 Task: Create a sub task Release to Production / Go Live for the task  Integrate website with a new web content management system (CMS) in the project BackTech , assign it to team member softage.5@softage.net and update the status of the sub task to  At Risk , set the priority of the sub task to Medium
Action: Mouse moved to (380, 442)
Screenshot: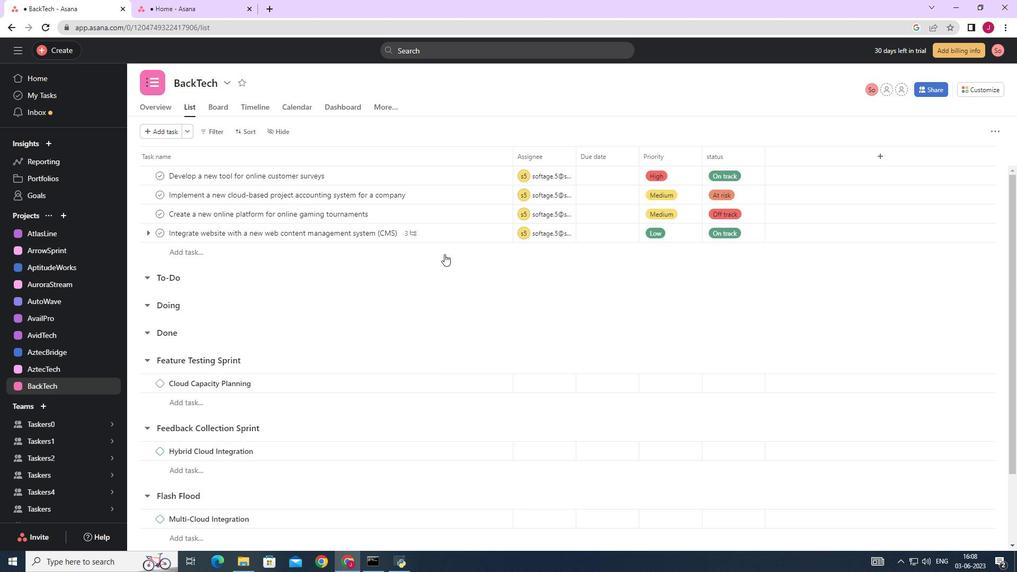 
Action: Mouse scrolled (380, 441) with delta (0, 0)
Screenshot: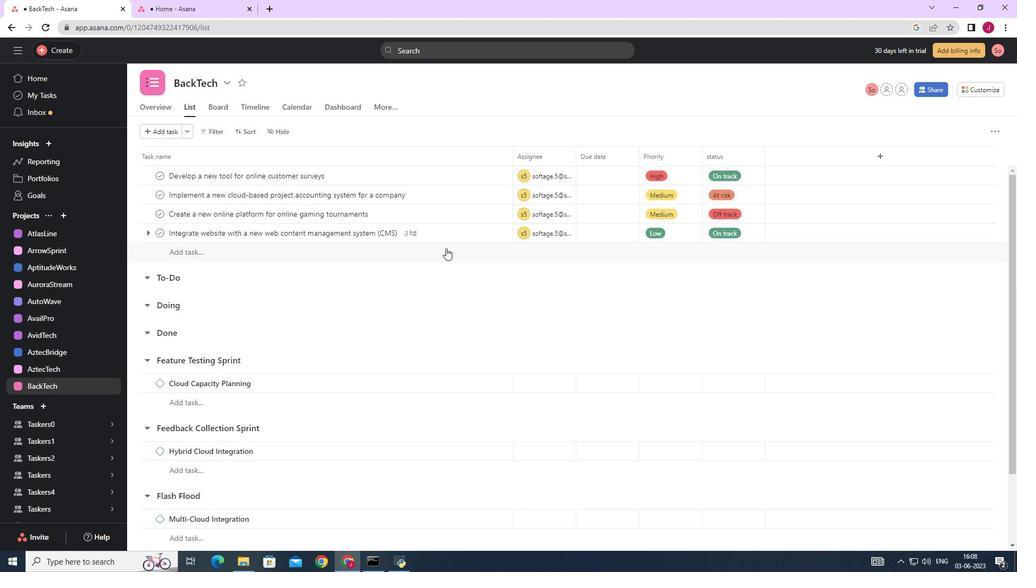 
Action: Mouse scrolled (380, 441) with delta (0, 0)
Screenshot: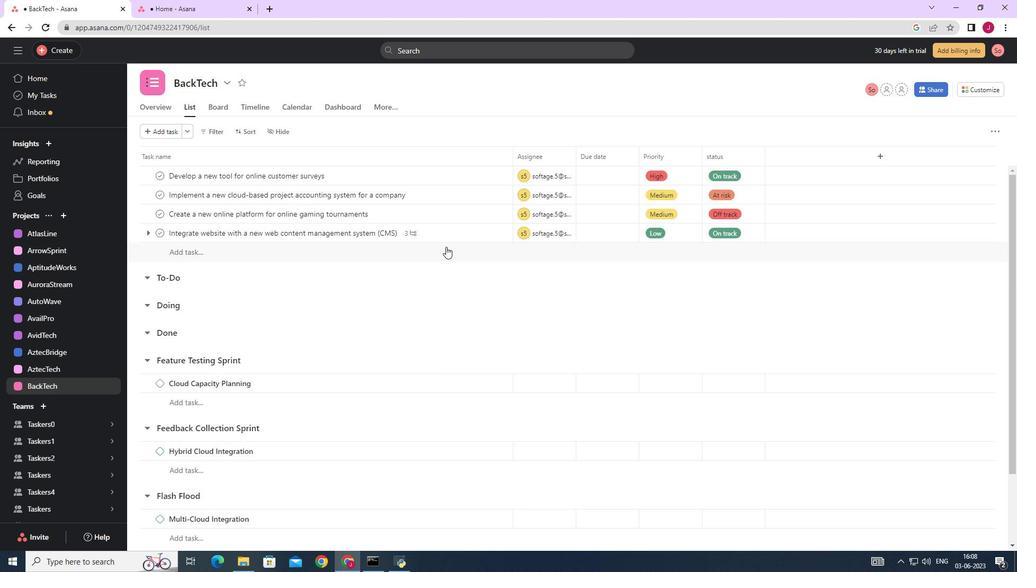 
Action: Mouse scrolled (380, 441) with delta (0, 0)
Screenshot: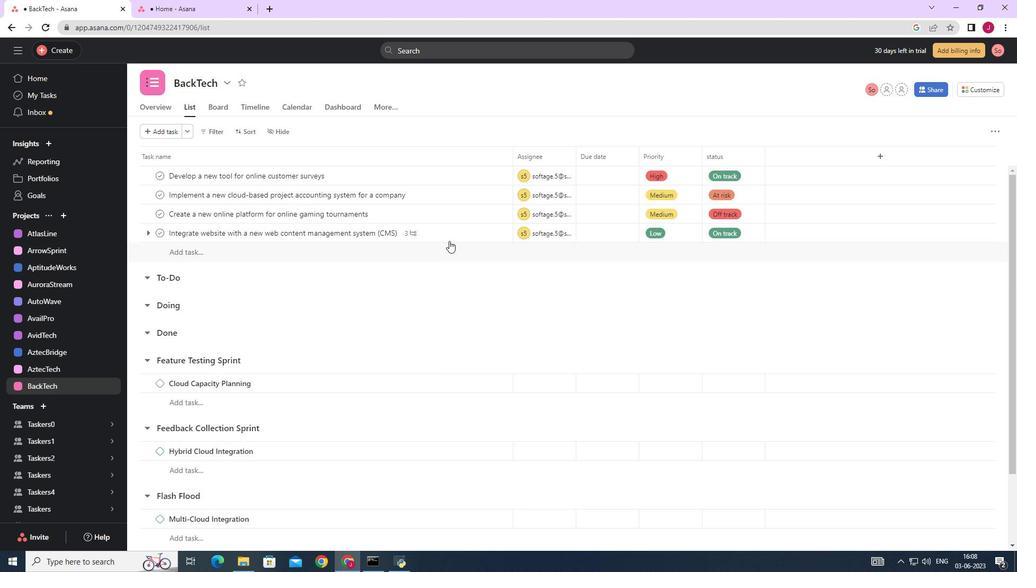 
Action: Mouse moved to (377, 438)
Screenshot: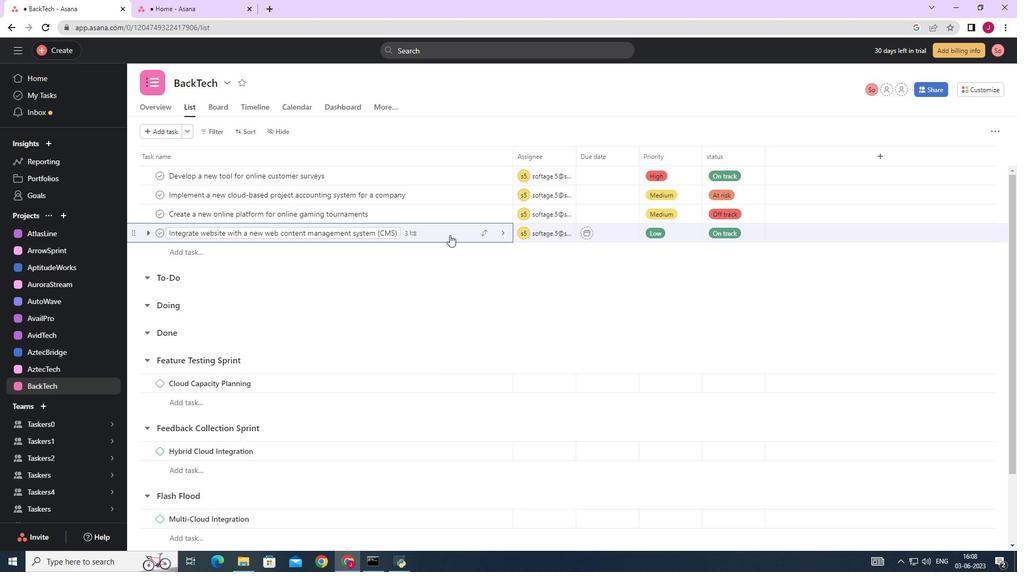 
Action: Mouse scrolled (377, 438) with delta (0, 0)
Screenshot: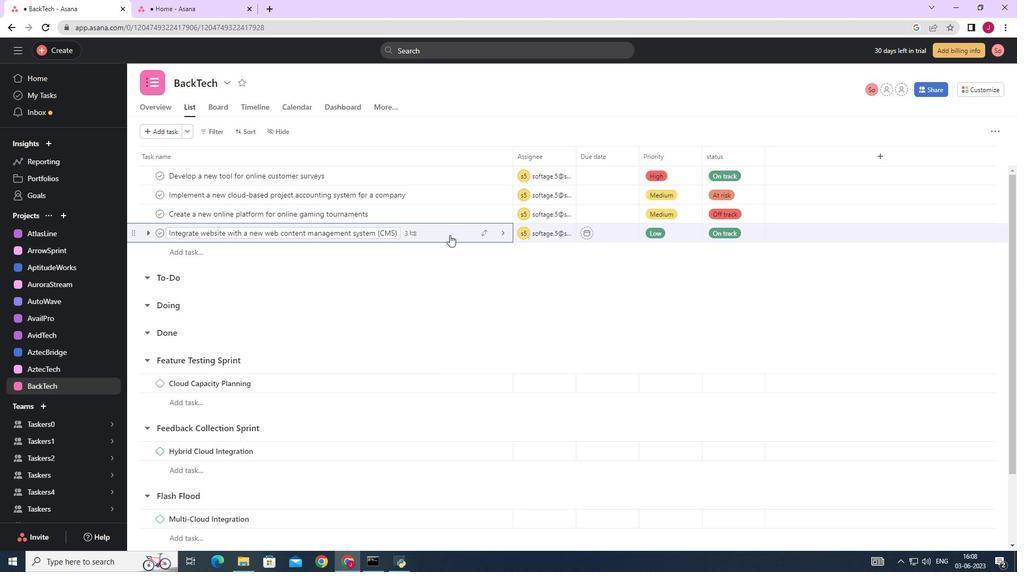 
Action: Mouse scrolled (377, 438) with delta (0, 0)
Screenshot: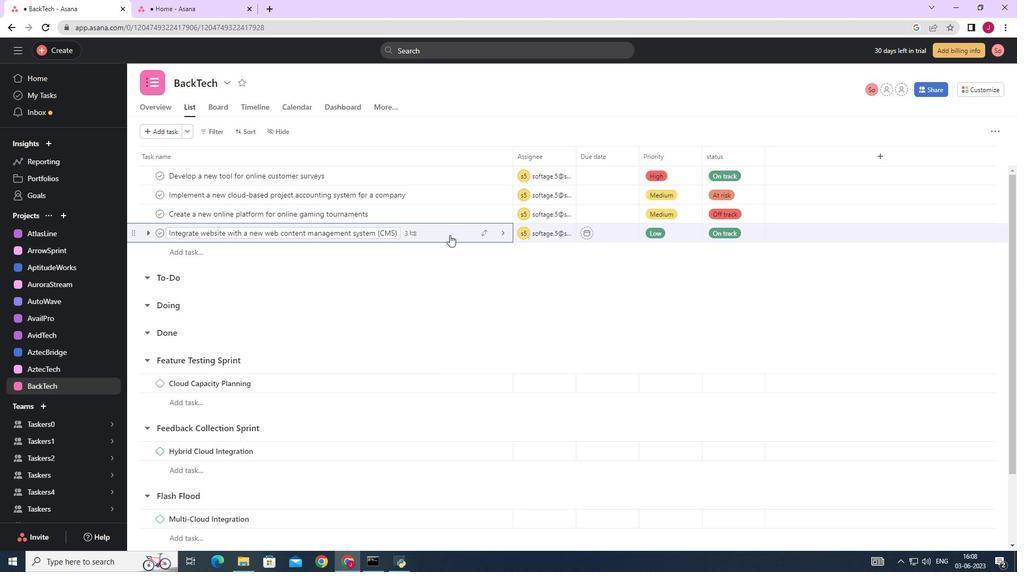 
Action: Mouse scrolled (377, 438) with delta (0, 0)
Screenshot: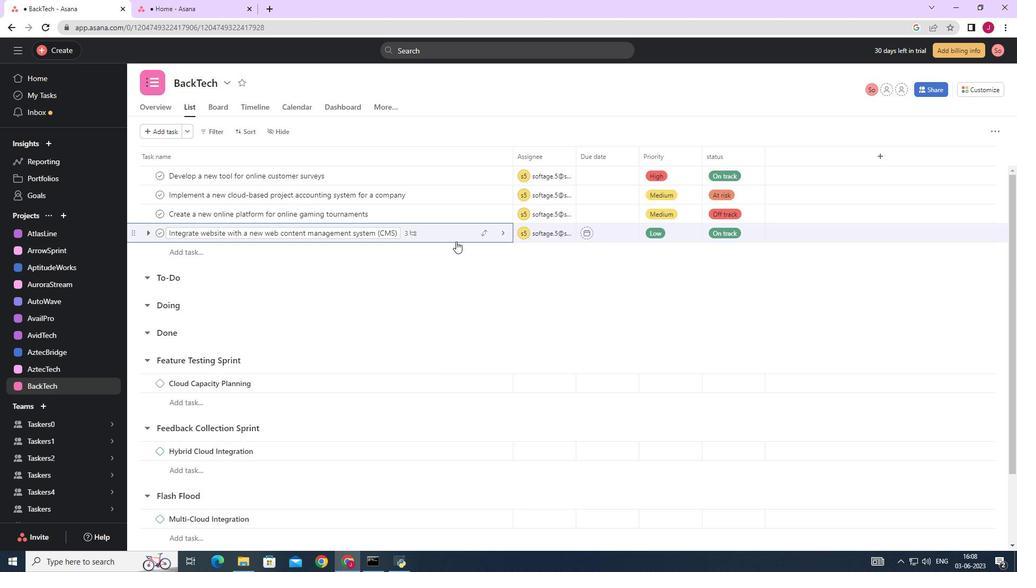 
Action: Mouse moved to (448, 359)
Screenshot: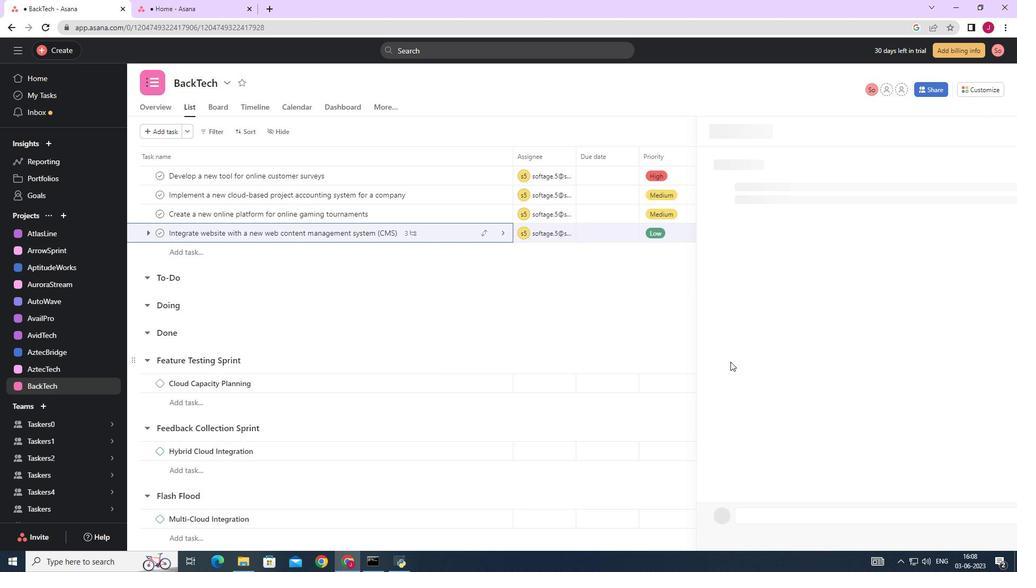 
Action: Mouse scrolled (448, 360) with delta (0, 0)
Screenshot: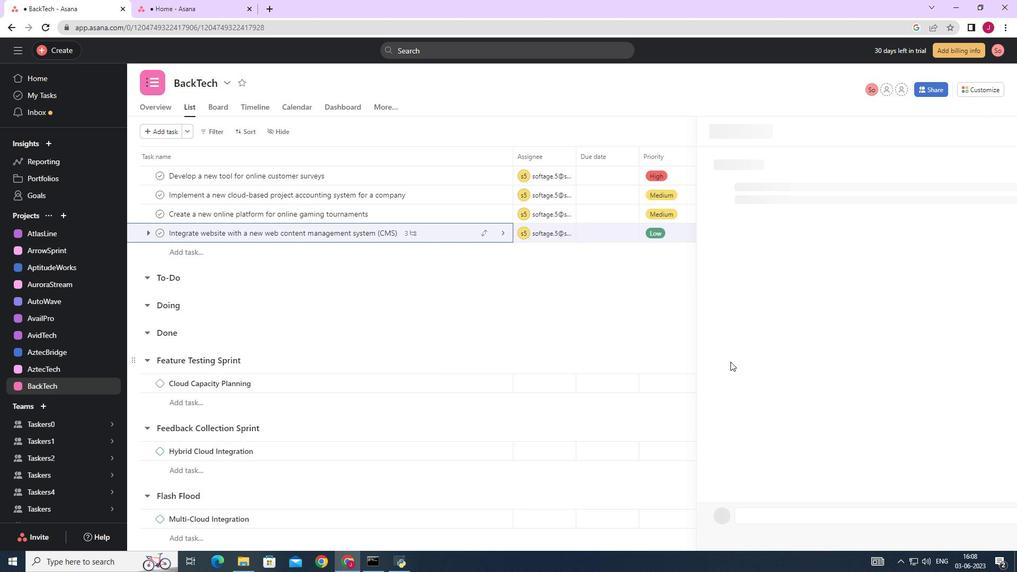 
Action: Mouse scrolled (448, 360) with delta (0, 0)
Screenshot: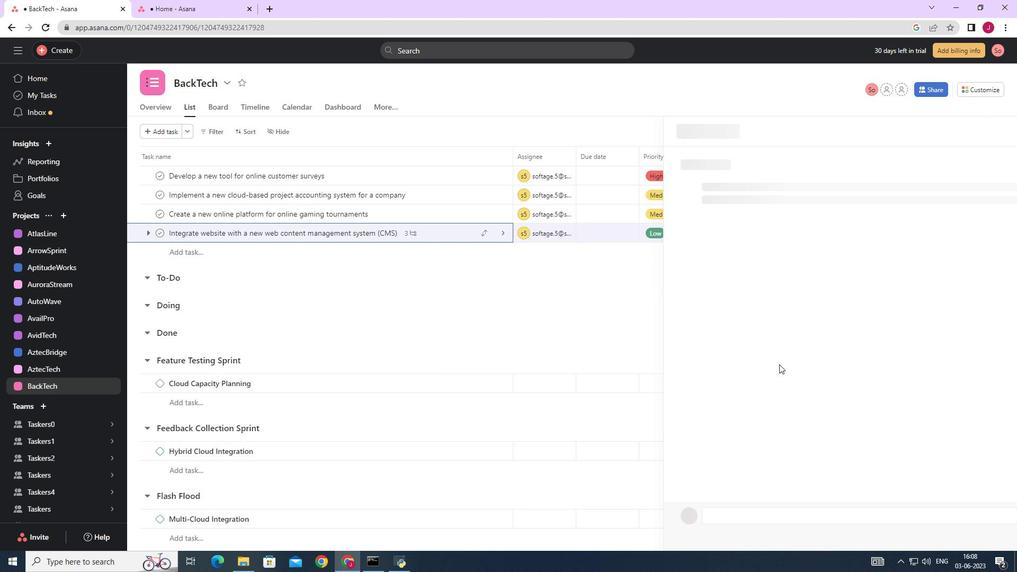 
Action: Mouse scrolled (448, 360) with delta (0, 0)
Screenshot: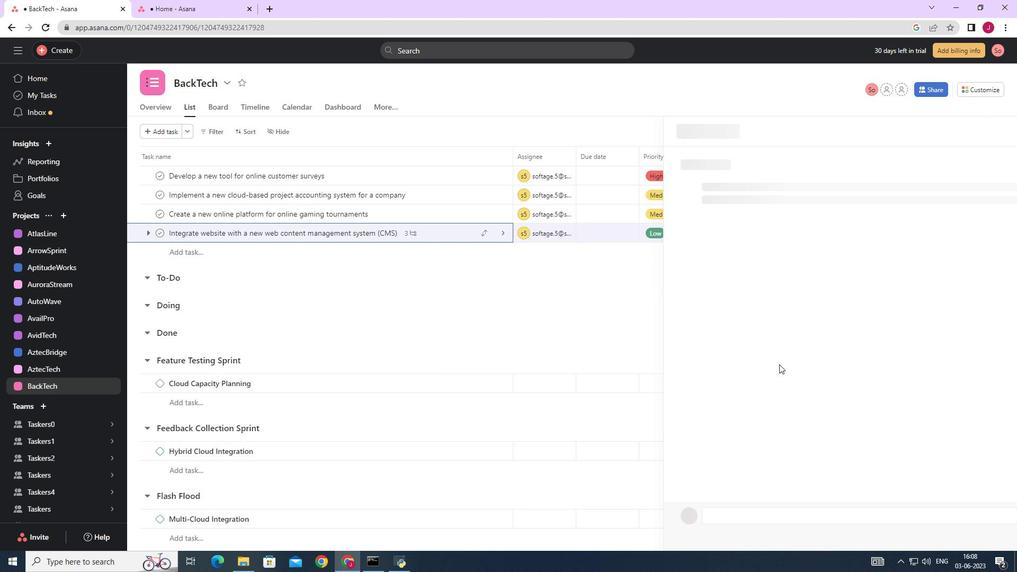 
Action: Mouse scrolled (448, 360) with delta (0, 0)
Screenshot: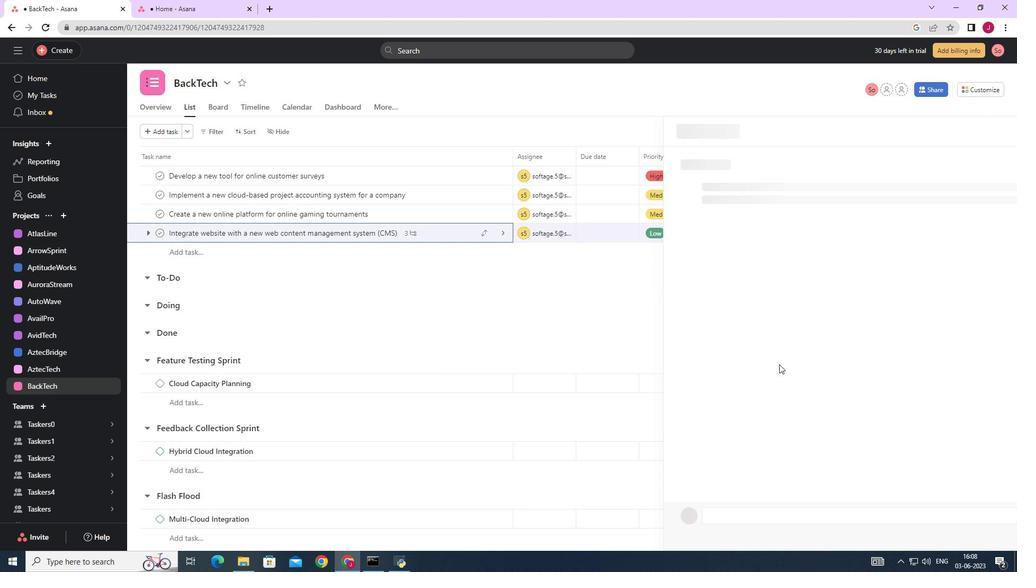 
Action: Mouse moved to (453, 233)
Screenshot: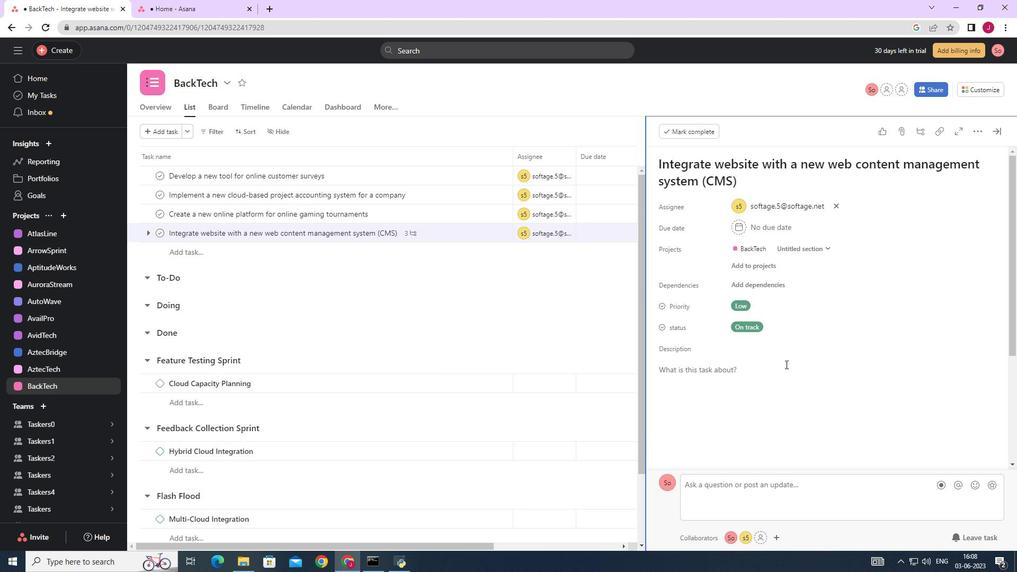 
Action: Mouse pressed left at (453, 233)
Screenshot: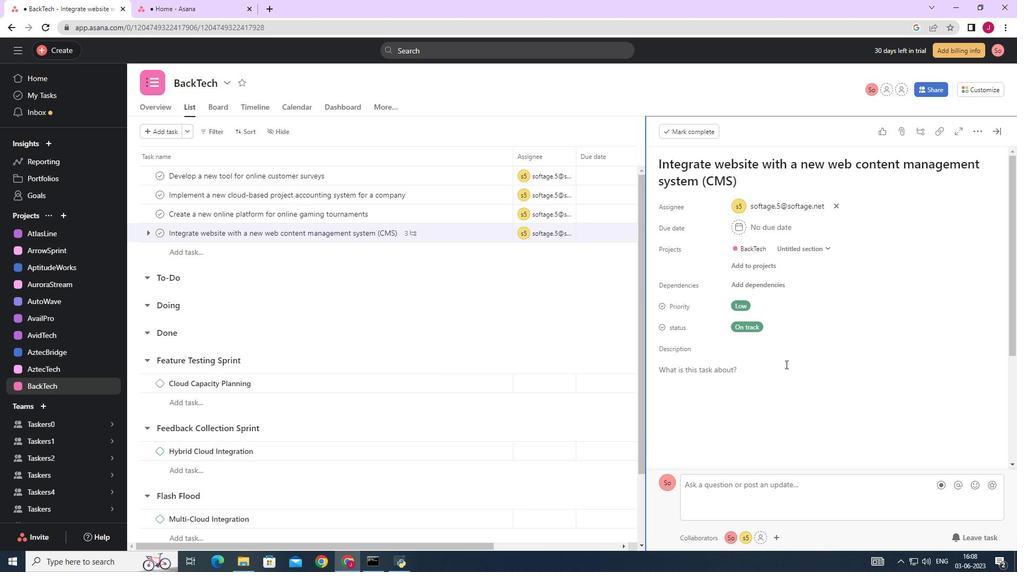 
Action: Mouse moved to (763, 334)
Screenshot: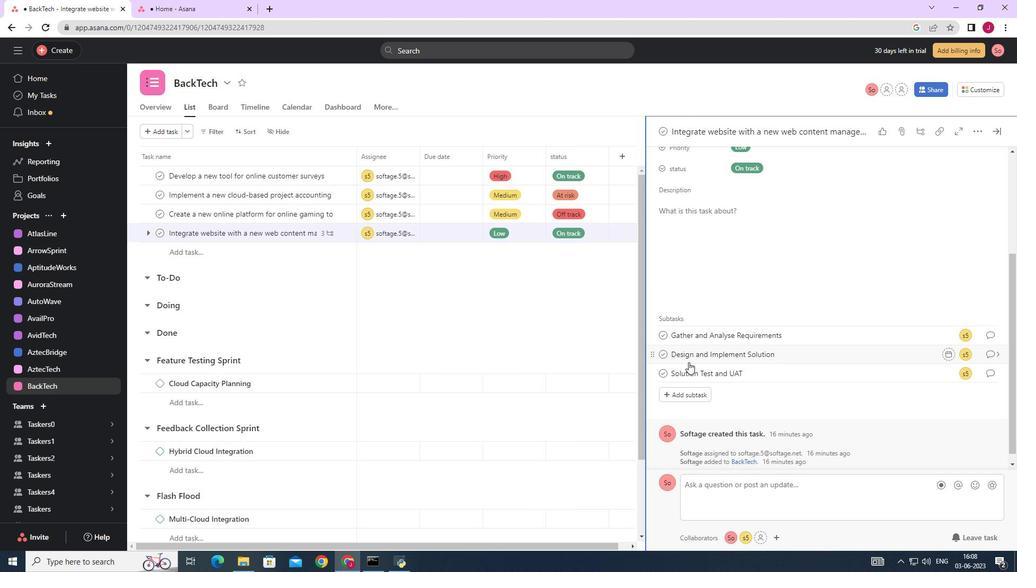 
Action: Mouse scrolled (763, 334) with delta (0, 0)
Screenshot: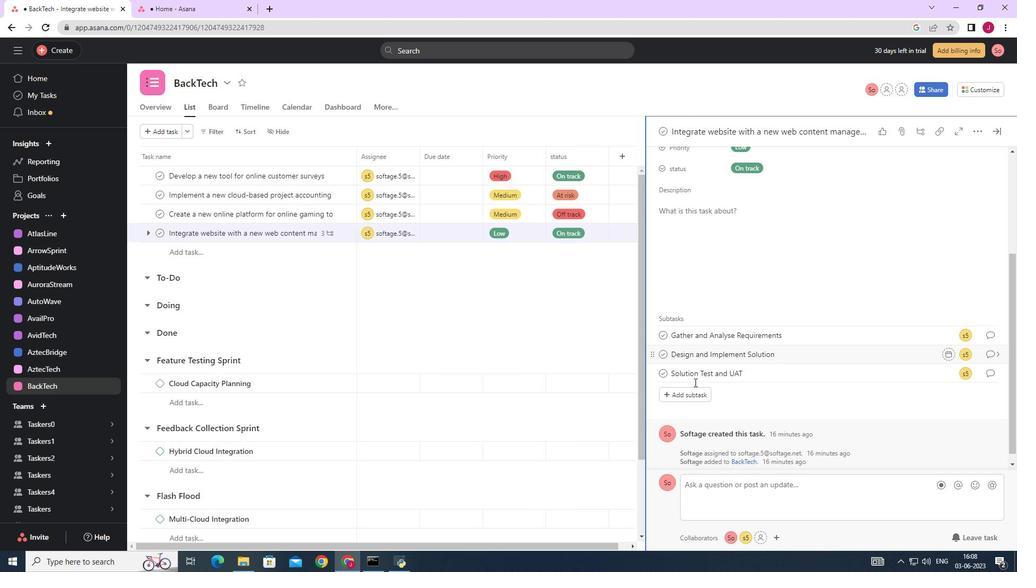 
Action: Mouse scrolled (763, 334) with delta (0, 0)
Screenshot: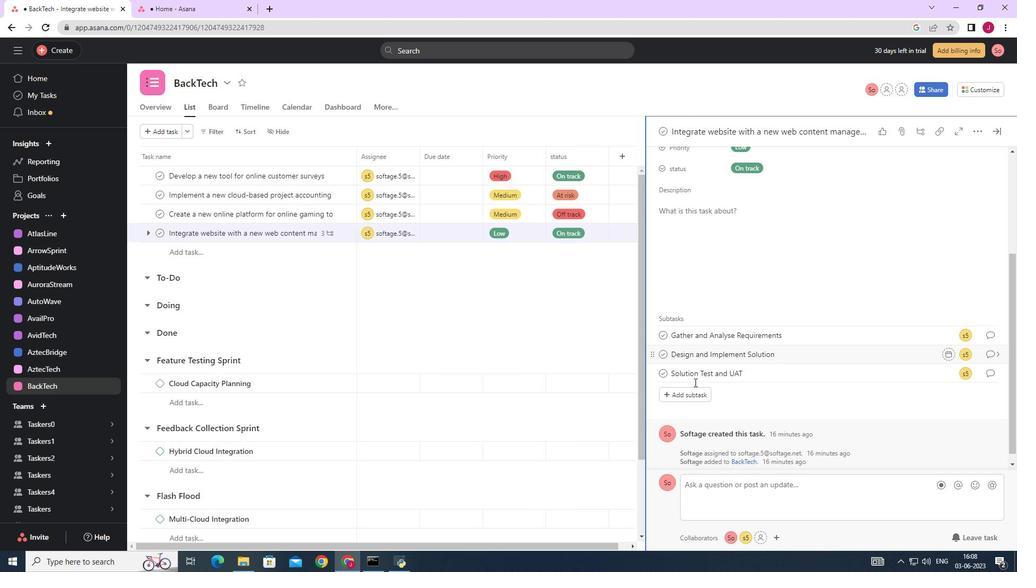 
Action: Mouse scrolled (763, 334) with delta (0, 0)
Screenshot: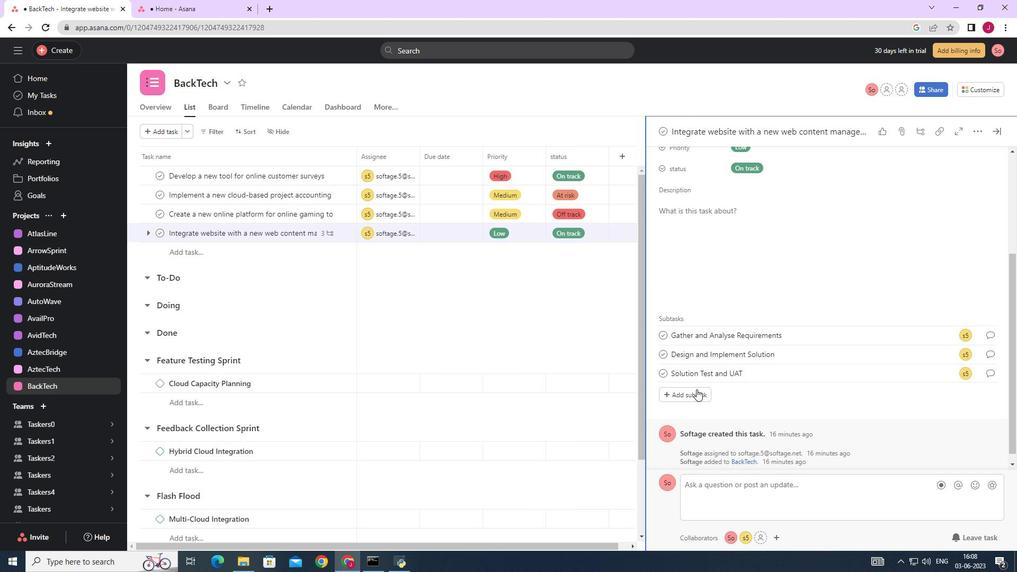
Action: Mouse moved to (692, 385)
Screenshot: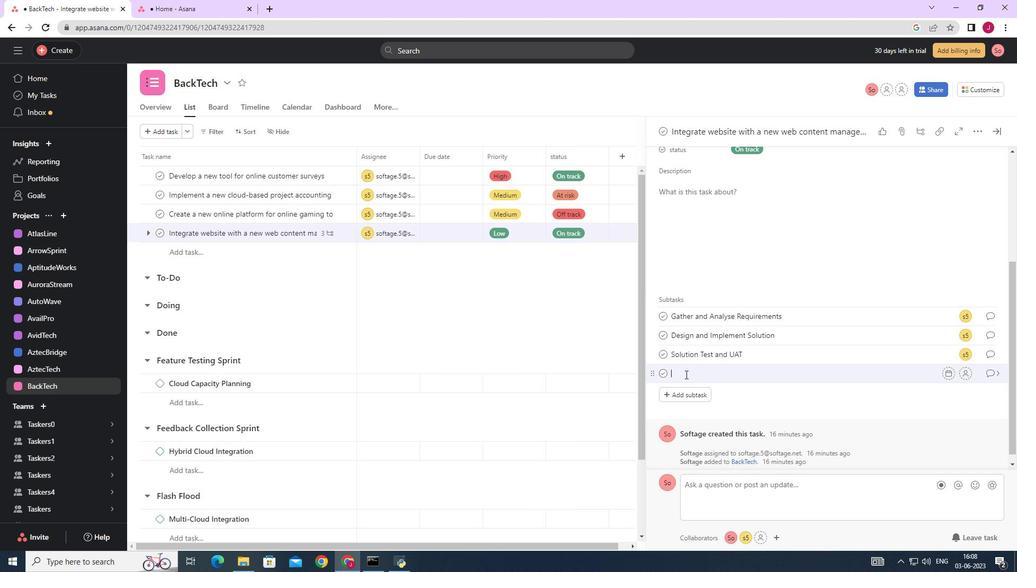 
Action: Mouse pressed left at (692, 385)
Screenshot: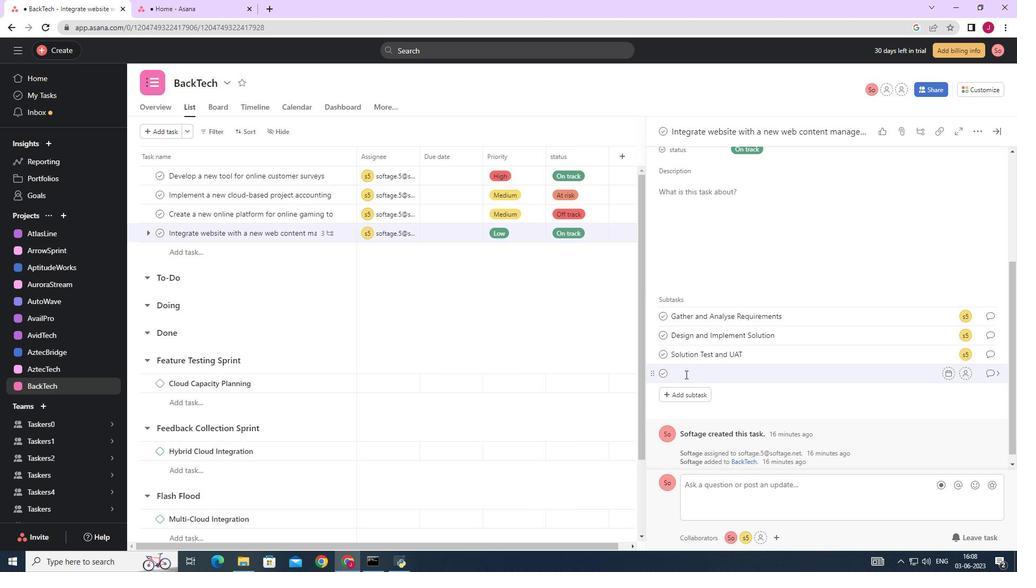 
Action: Mouse moved to (485, 382)
Screenshot: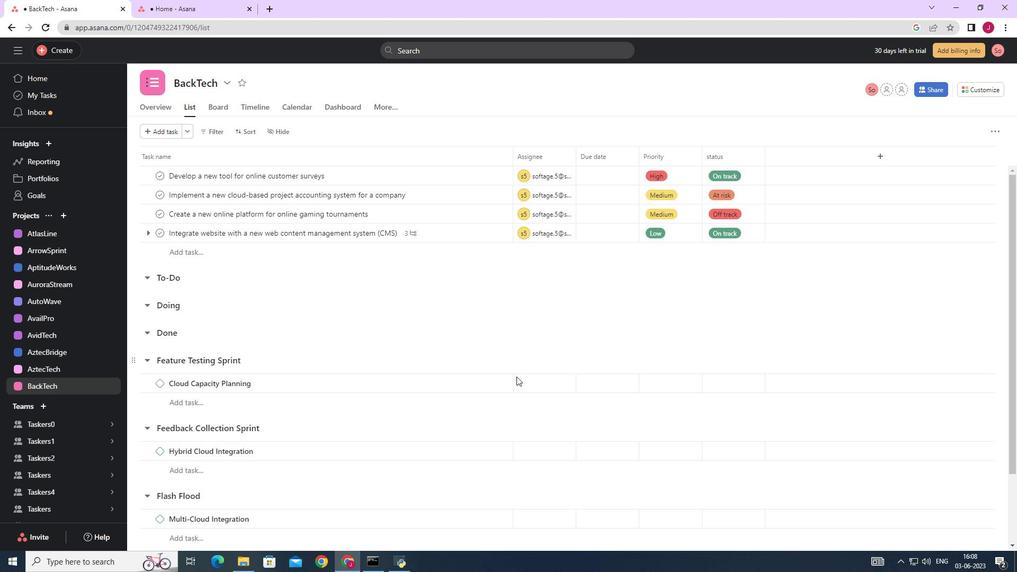 
Action: Mouse scrolled (485, 382) with delta (0, 0)
Screenshot: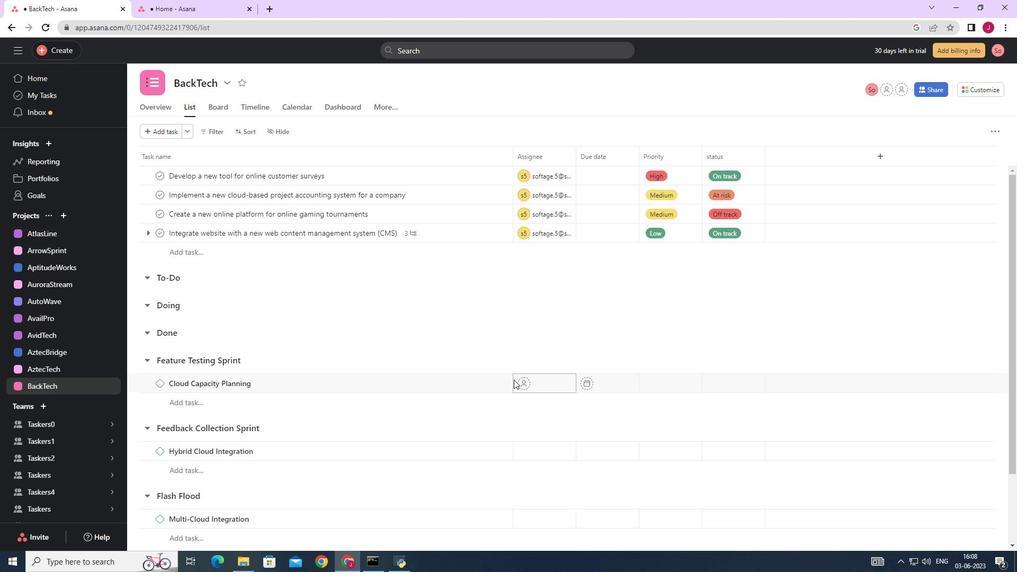 
Action: Mouse moved to (481, 382)
Screenshot: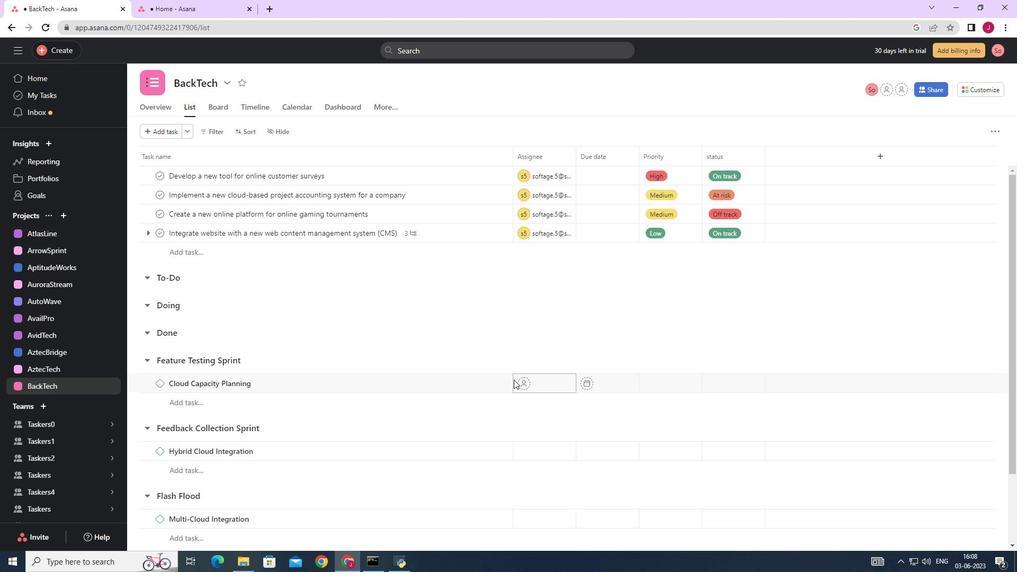 
Action: Mouse scrolled (481, 382) with delta (0, 0)
Screenshot: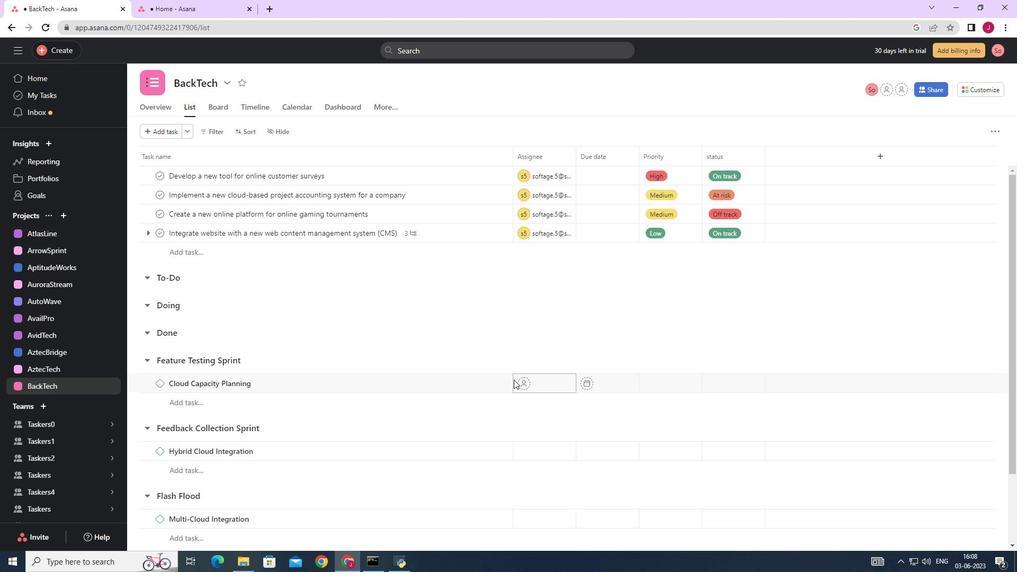 
Action: Mouse moved to (449, 235)
Screenshot: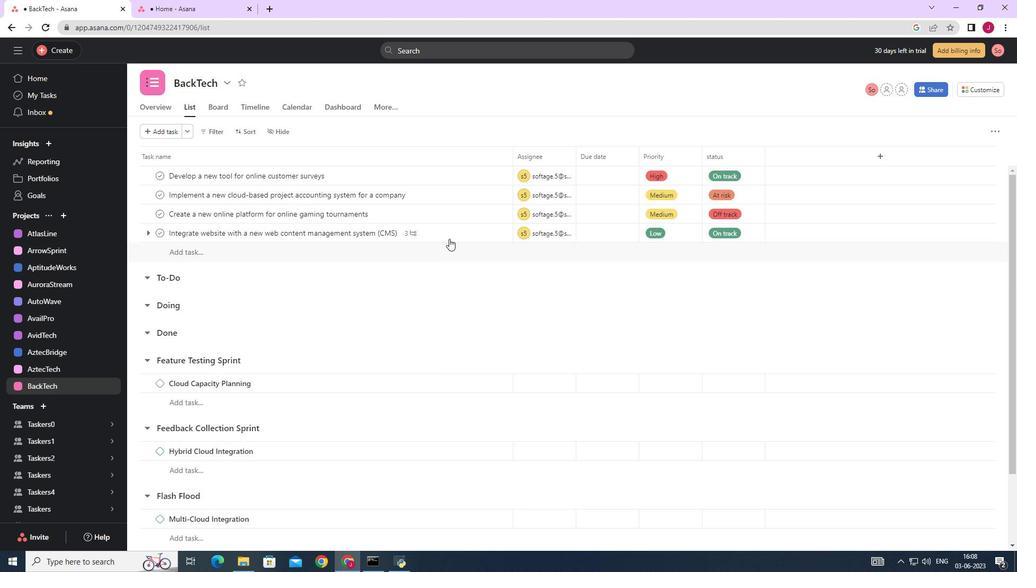 
Action: Mouse pressed left at (449, 235)
Screenshot: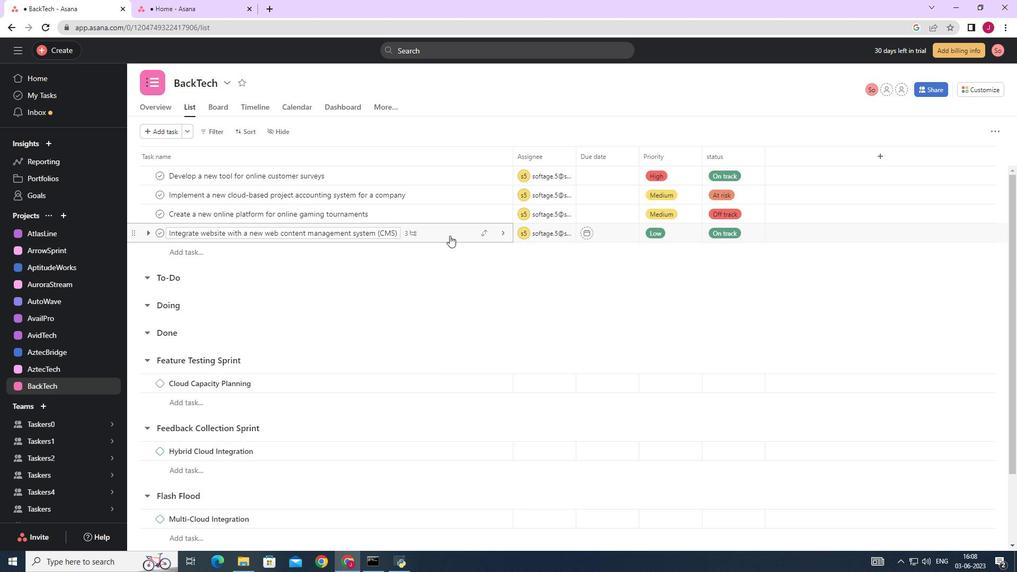 
Action: Mouse moved to (785, 364)
Screenshot: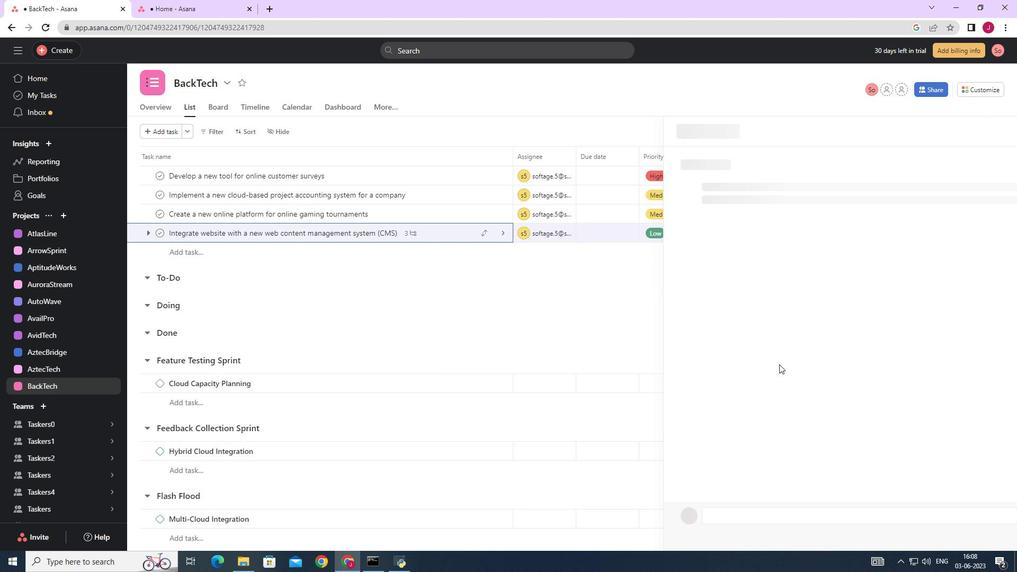 
Action: Mouse scrolled (785, 363) with delta (0, 0)
Screenshot: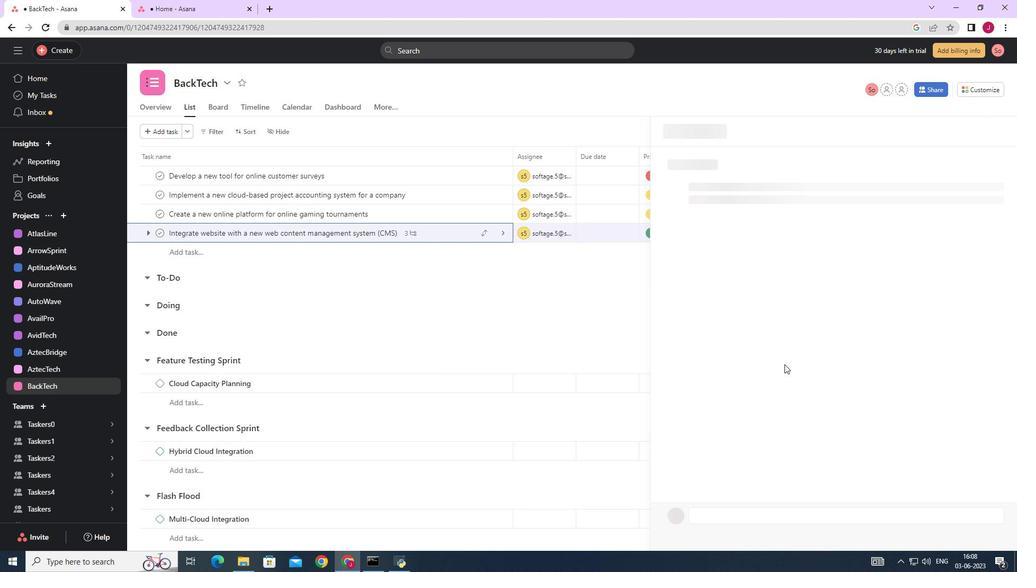 
Action: Mouse scrolled (785, 363) with delta (0, 0)
Screenshot: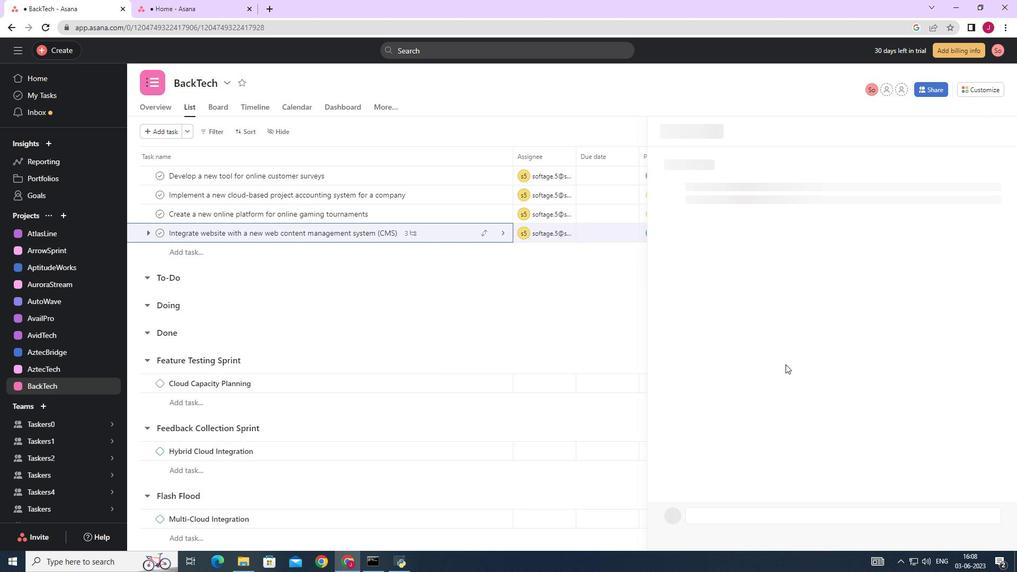 
Action: Mouse scrolled (785, 363) with delta (0, 0)
Screenshot: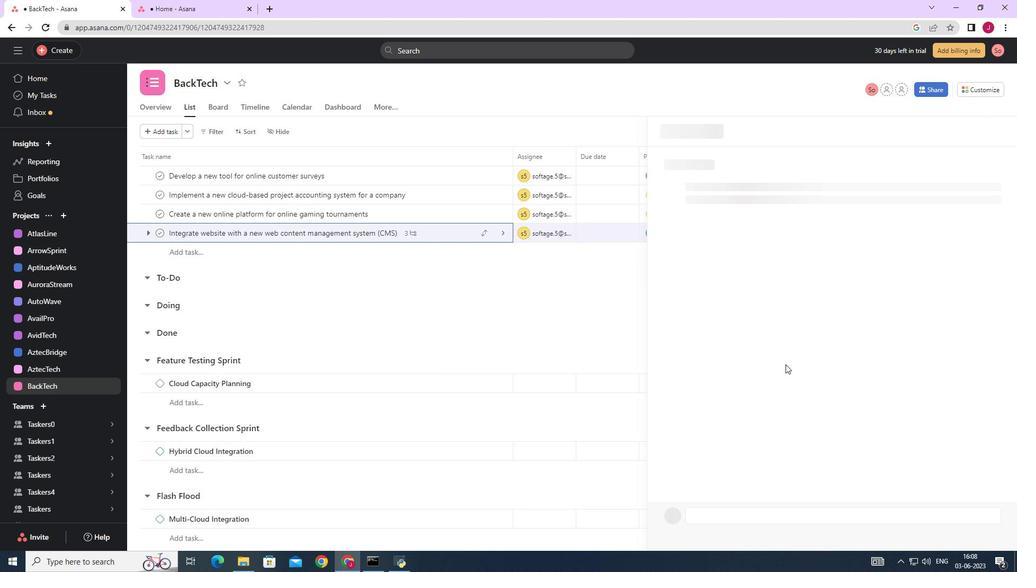 
Action: Mouse scrolled (785, 363) with delta (0, 0)
Screenshot: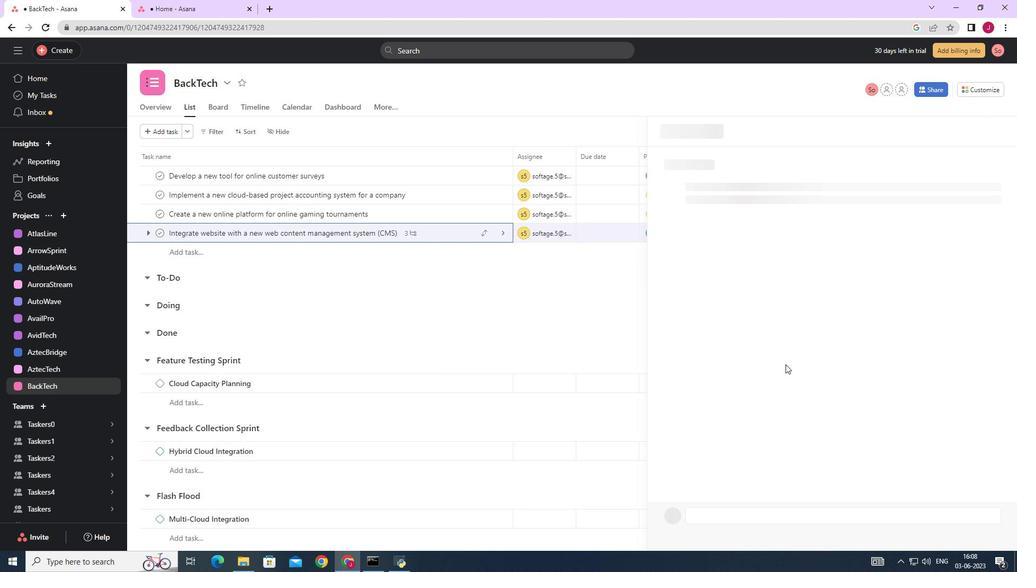 
Action: Mouse scrolled (785, 363) with delta (0, 0)
Screenshot: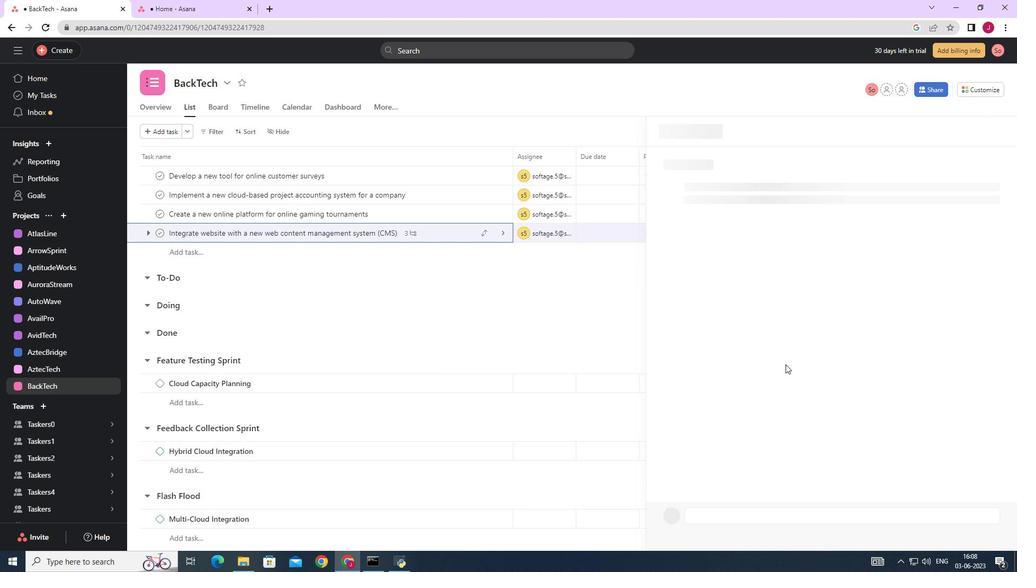 
Action: Mouse moved to (703, 378)
Screenshot: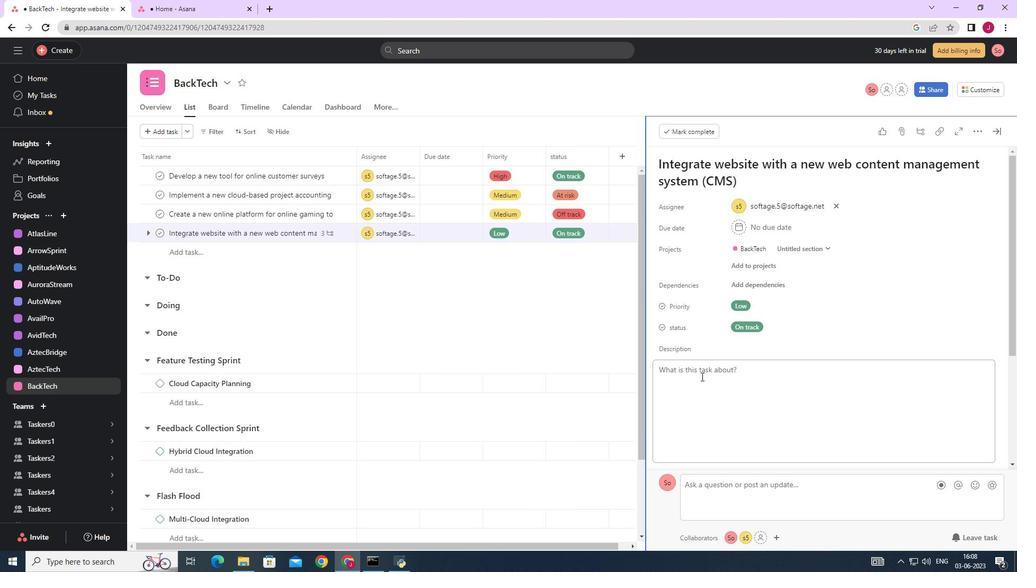 
Action: Mouse scrolled (703, 377) with delta (0, 0)
Screenshot: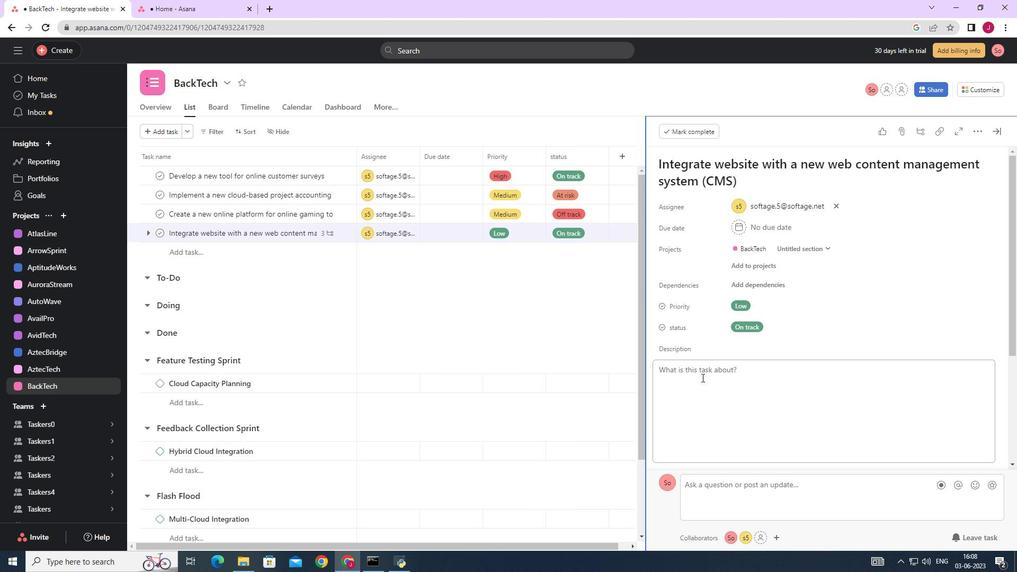 
Action: Mouse moved to (704, 379)
Screenshot: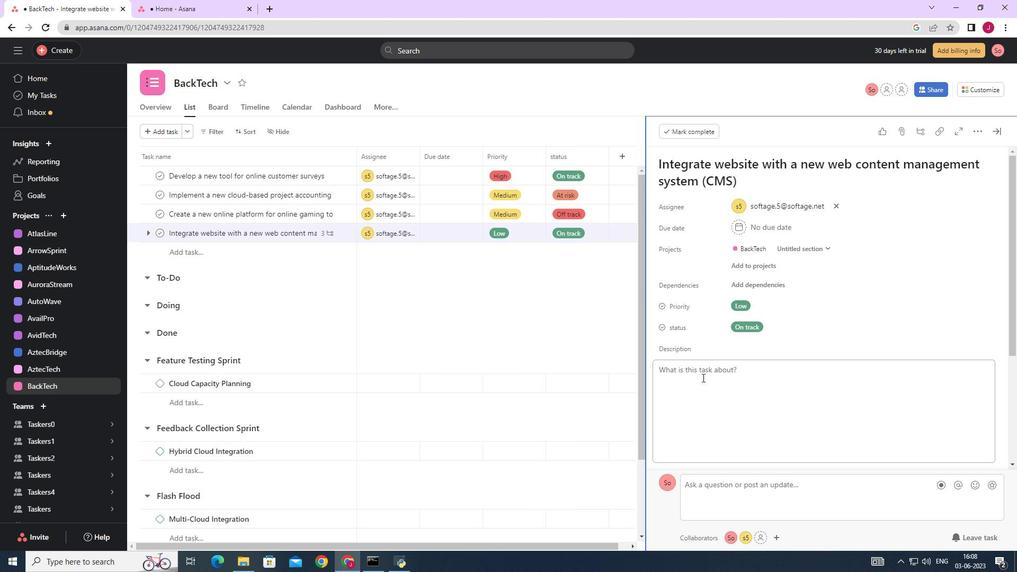 
Action: Mouse scrolled (704, 378) with delta (0, 0)
Screenshot: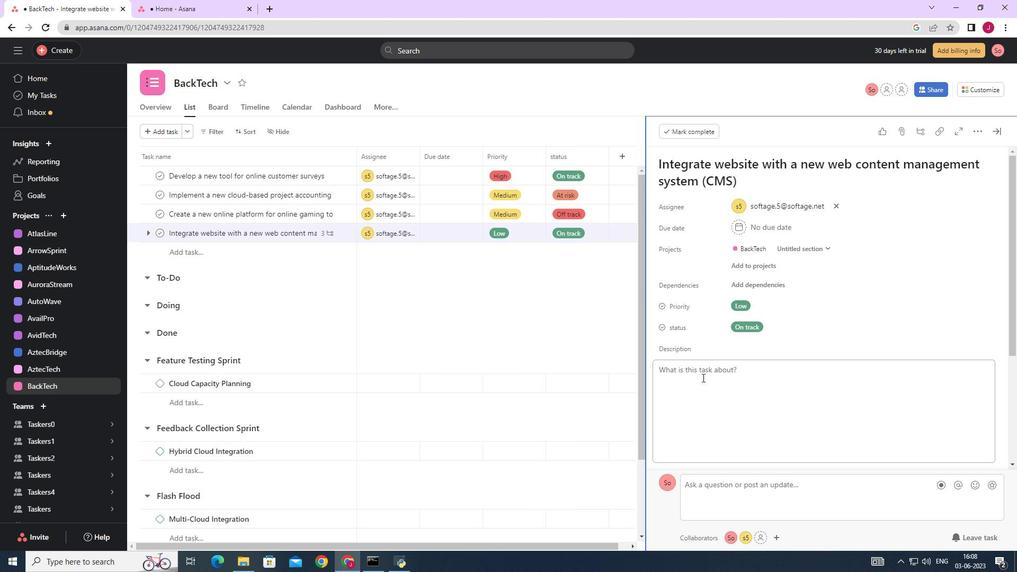 
Action: Mouse scrolled (704, 378) with delta (0, 0)
Screenshot: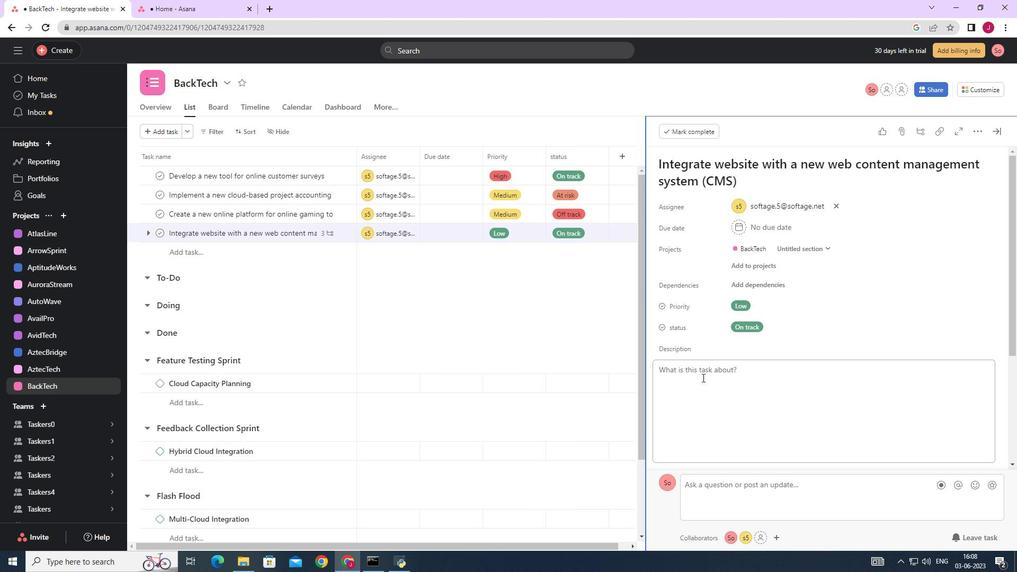 
Action: Mouse moved to (693, 393)
Screenshot: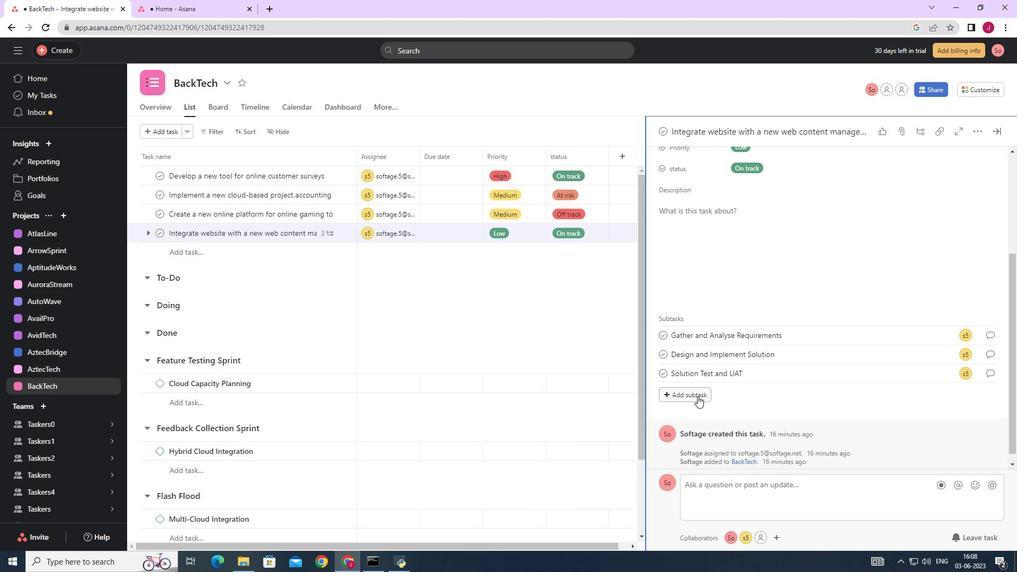 
Action: Mouse pressed left at (693, 393)
Screenshot: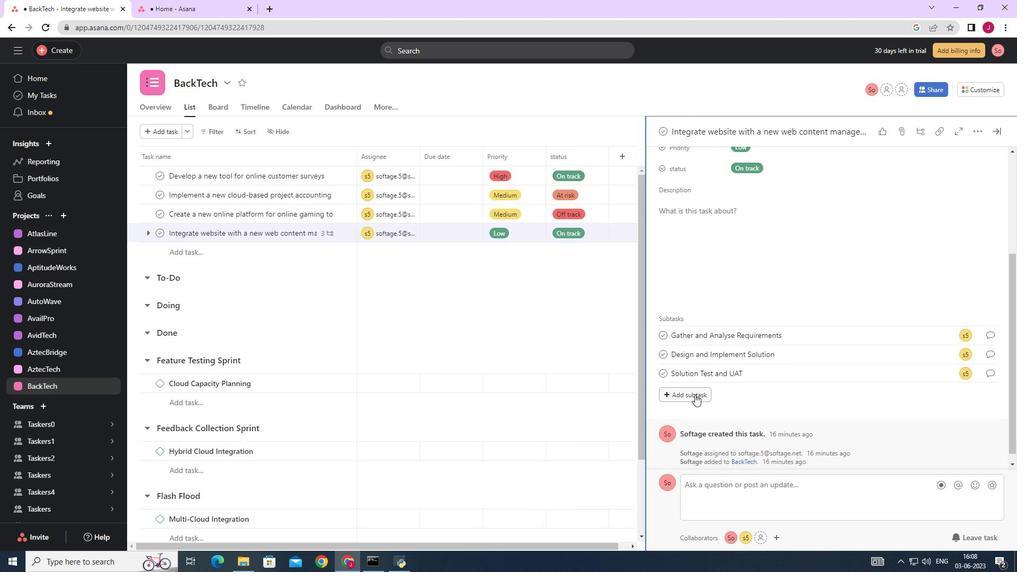 
Action: Mouse moved to (685, 374)
Screenshot: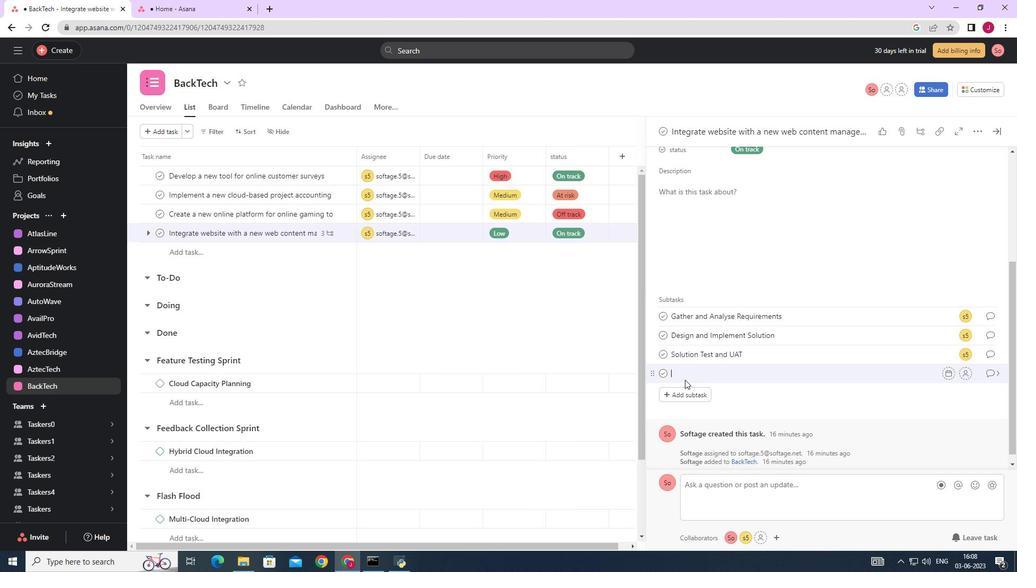 
Action: Mouse pressed left at (685, 374)
Screenshot: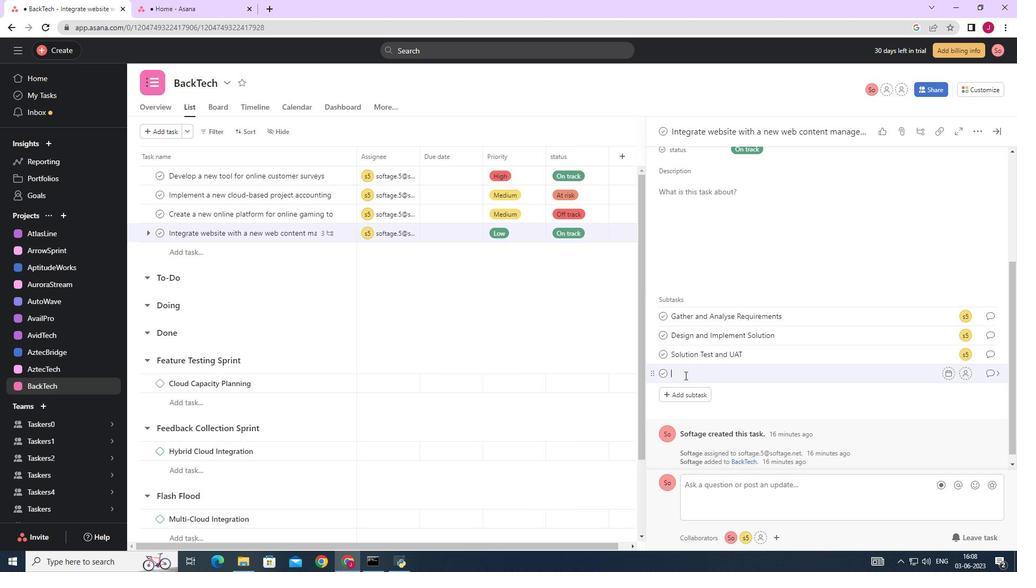
Action: Mouse moved to (685, 374)
Screenshot: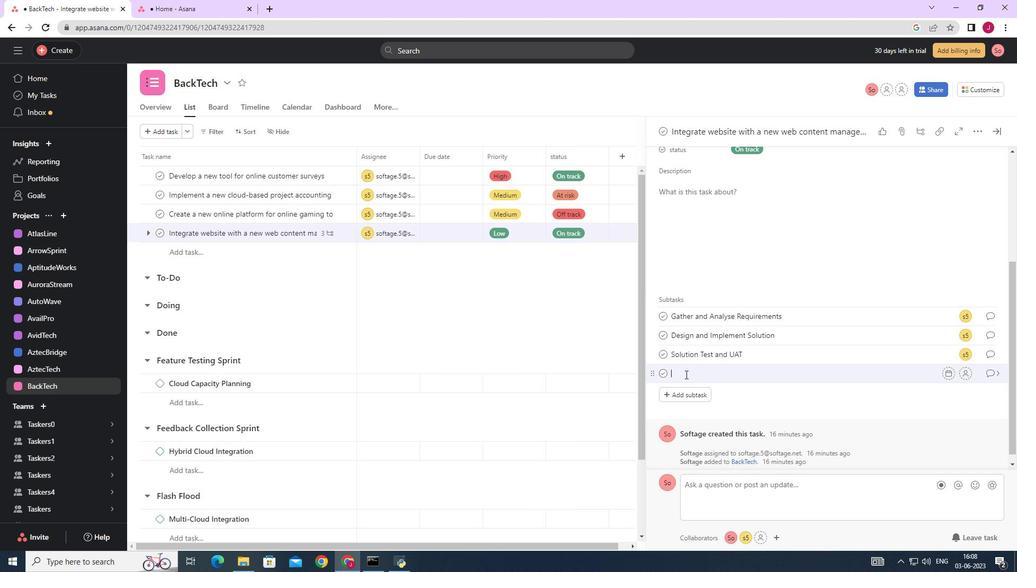 
Action: Key pressed <Key.caps_lock>R<Key.caps_lock>e<Key.backspace><Key.backspace>r<Key.caps_lock>ELEASE<Key.space>TO<Key.space>PRODUCTION/<Key.space><Key.caps_lock>g<Key.caps_lock>O<Key.space><Key.caps_lock>l<Key.caps_lock>IVE
Screenshot: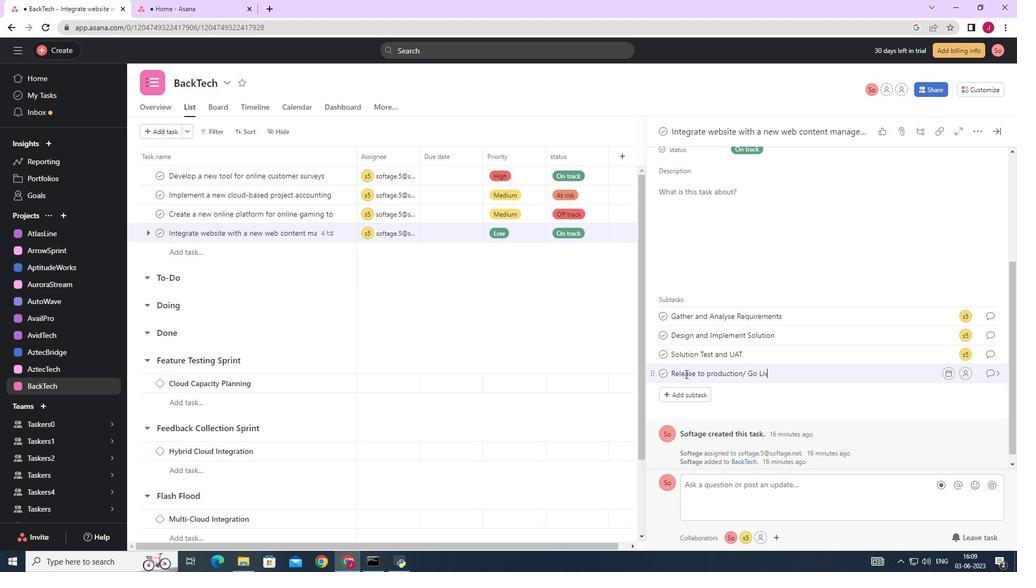 
Action: Mouse moved to (965, 369)
Screenshot: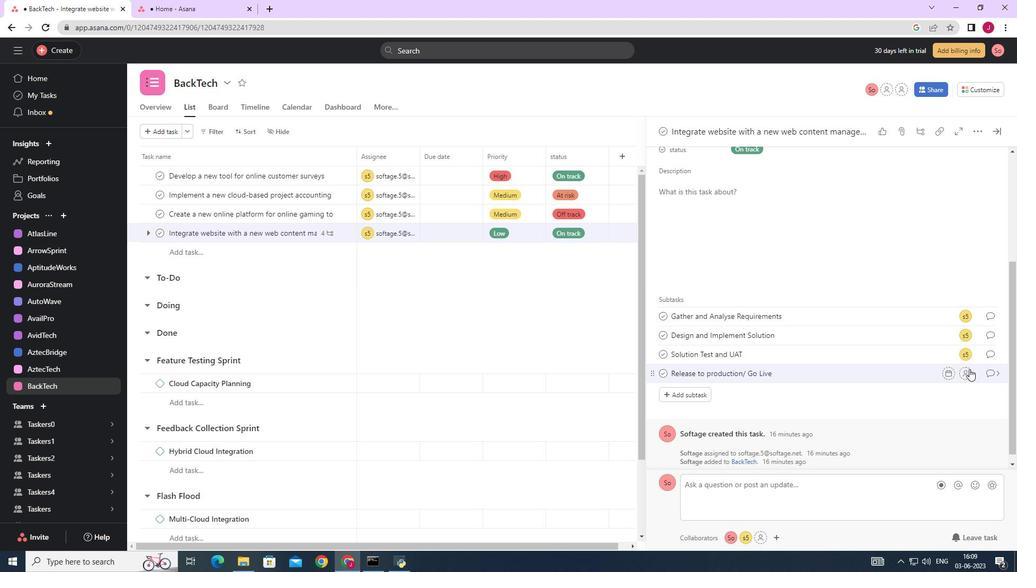 
Action: Mouse pressed left at (965, 369)
Screenshot: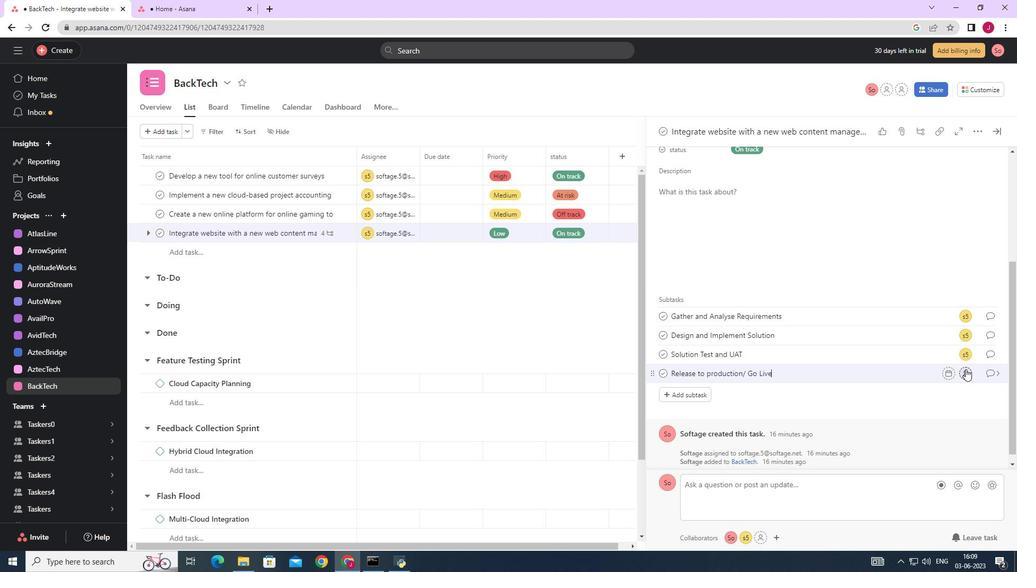 
Action: Mouse moved to (836, 411)
Screenshot: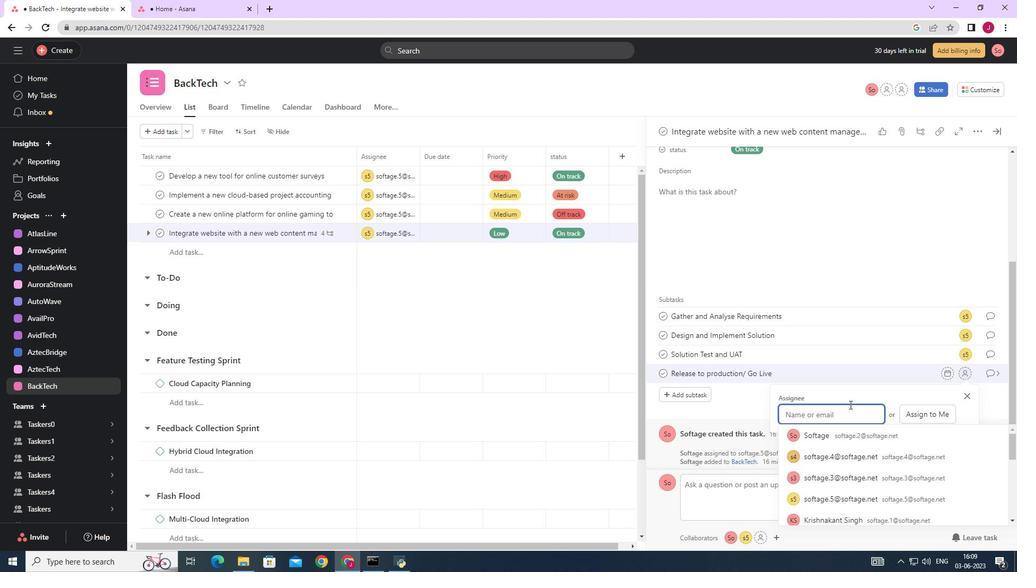 
Action: Key pressed SOFTAGE.5
Screenshot: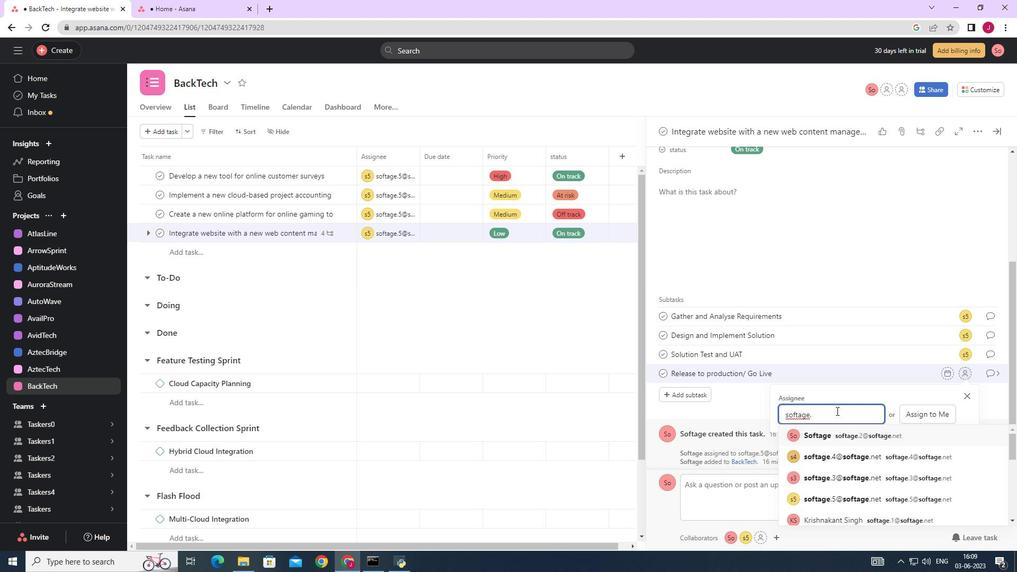 
Action: Mouse moved to (845, 437)
Screenshot: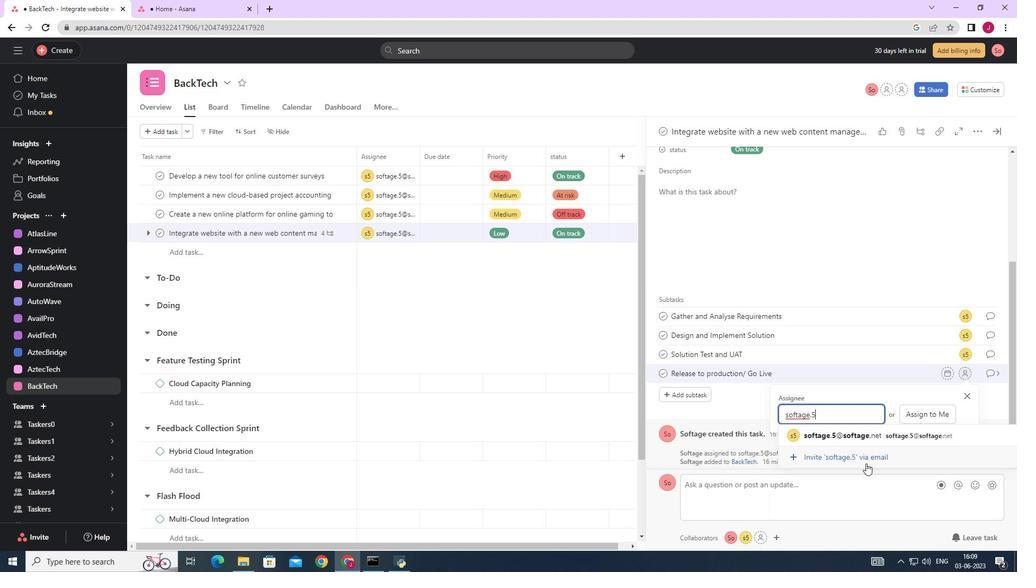 
Action: Mouse pressed left at (845, 437)
Screenshot: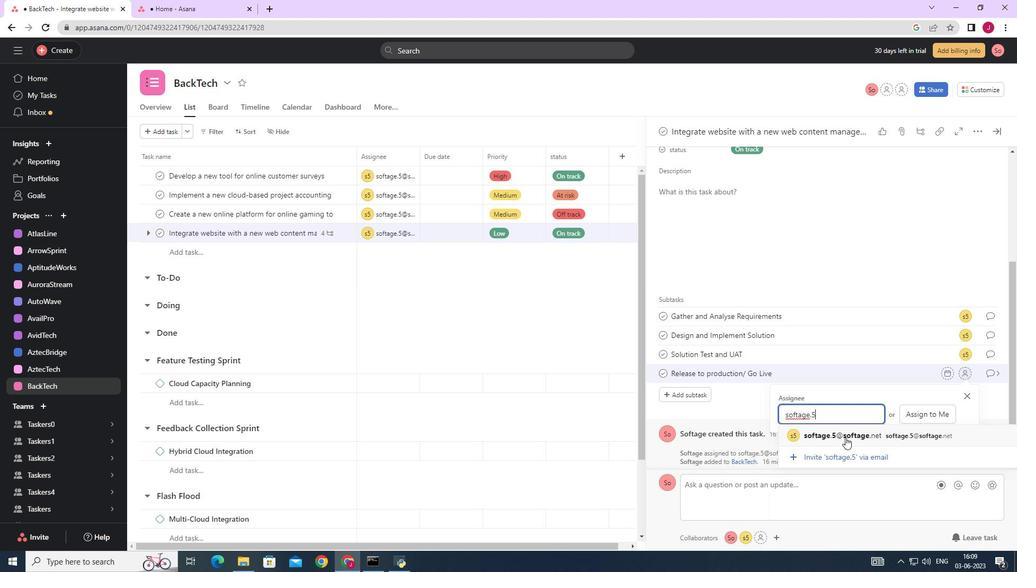 
Action: Mouse moved to (991, 375)
Screenshot: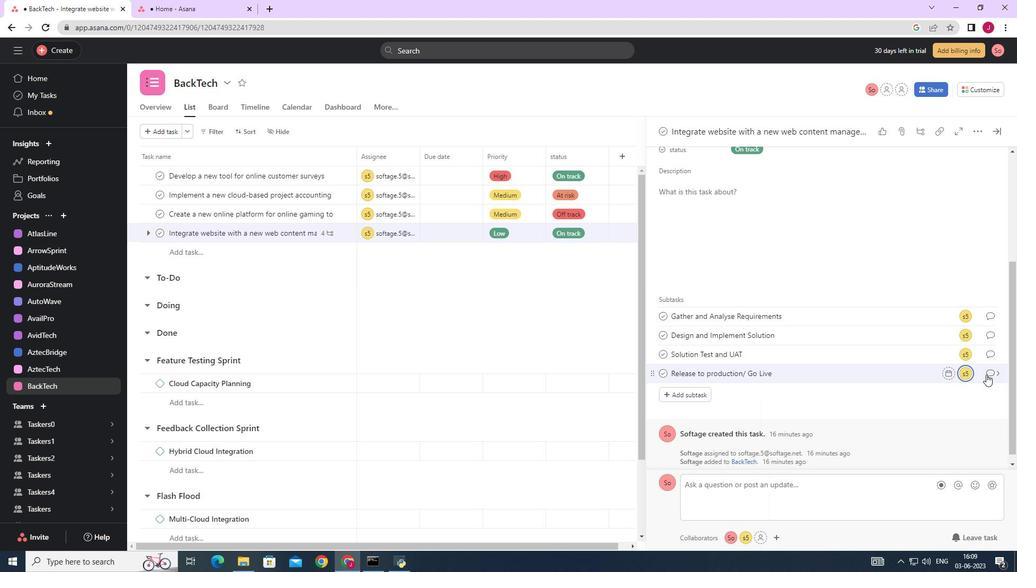 
Action: Mouse pressed left at (991, 375)
Screenshot: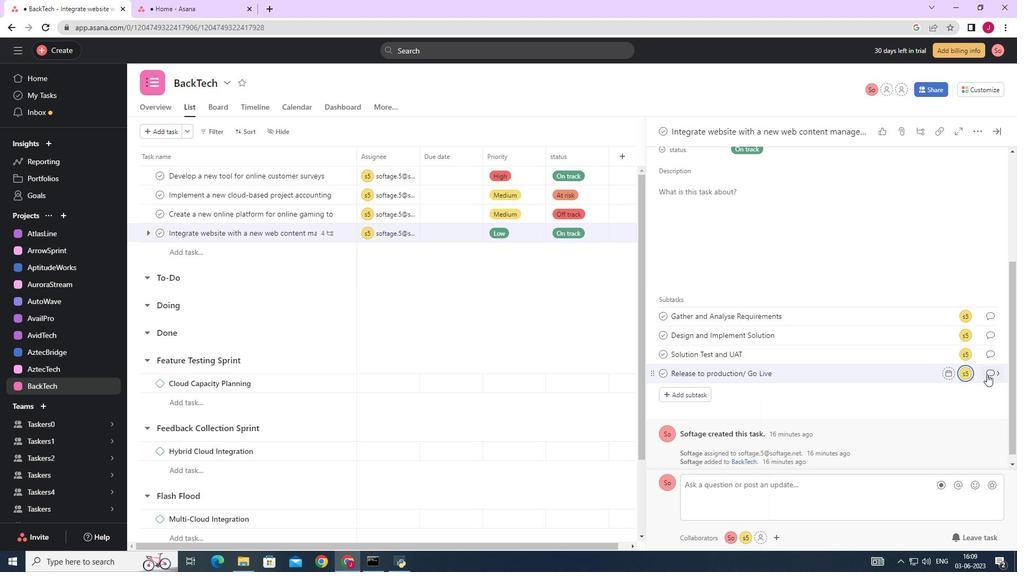 
Action: Mouse moved to (699, 367)
Screenshot: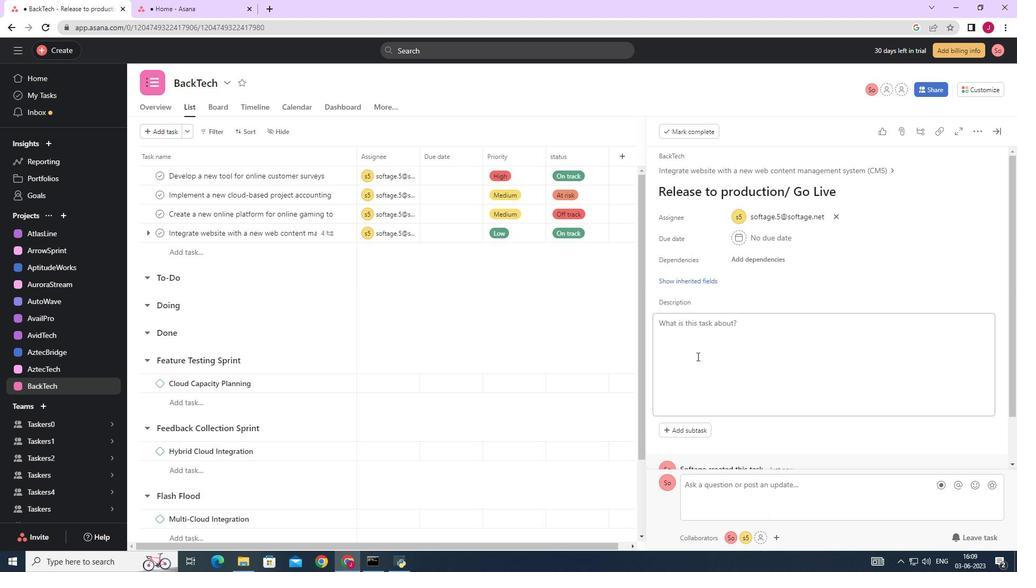 
Action: Mouse scrolled (699, 366) with delta (0, 0)
Screenshot: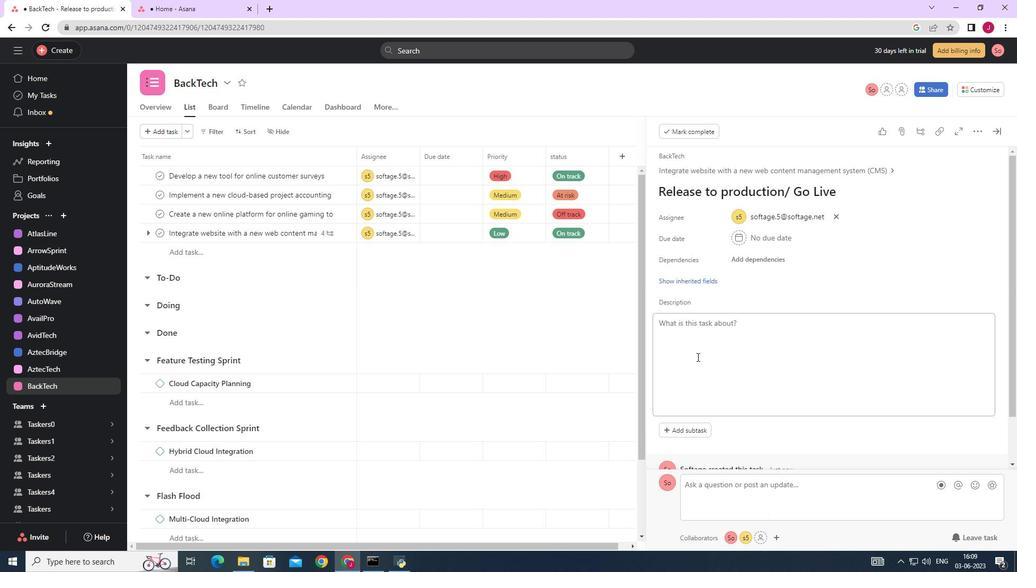 
Action: Mouse scrolled (699, 366) with delta (0, 0)
Screenshot: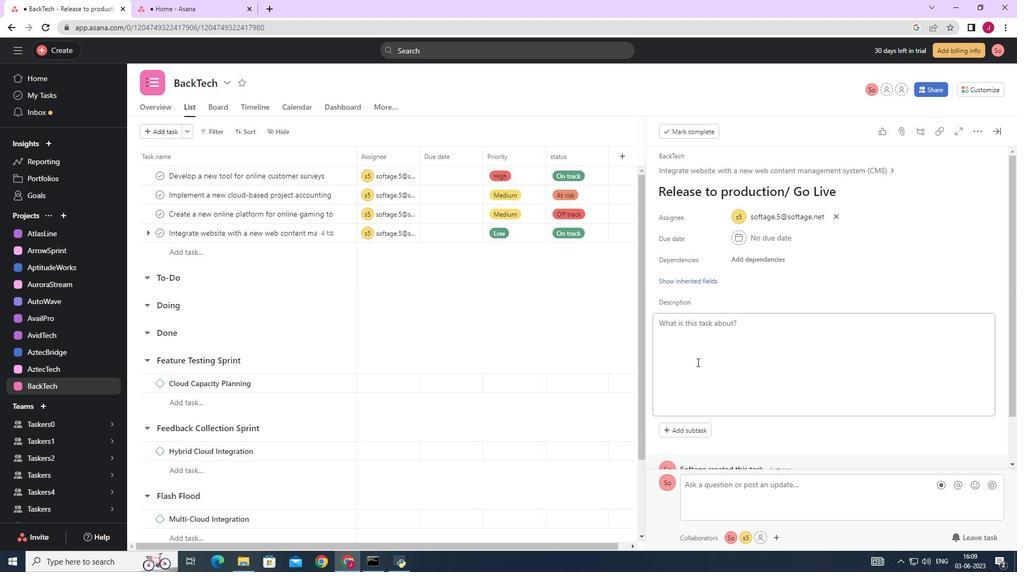 
Action: Mouse scrolled (699, 366) with delta (0, 0)
Screenshot: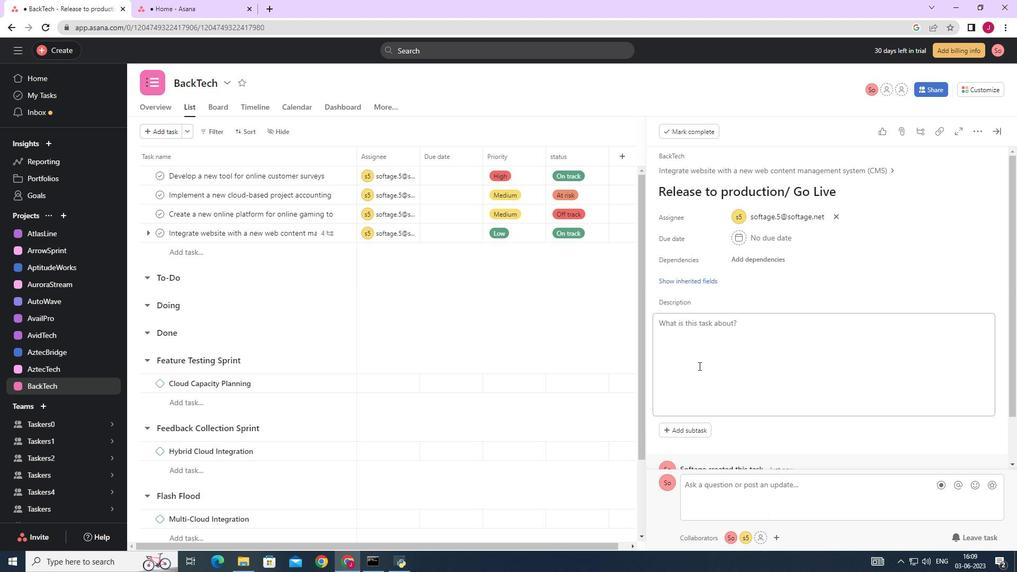 
Action: Mouse moved to (711, 224)
Screenshot: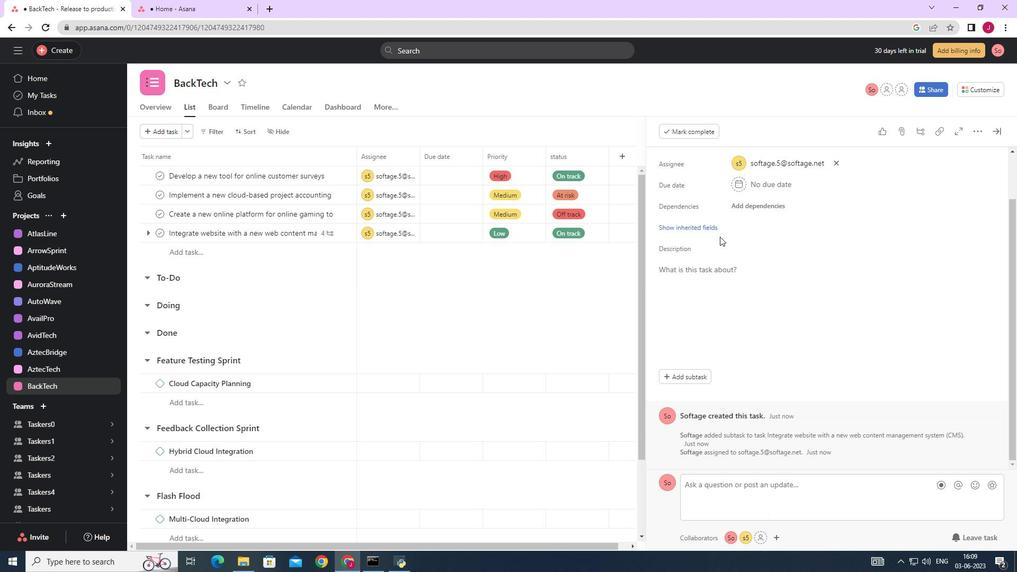
Action: Mouse pressed left at (711, 224)
Screenshot: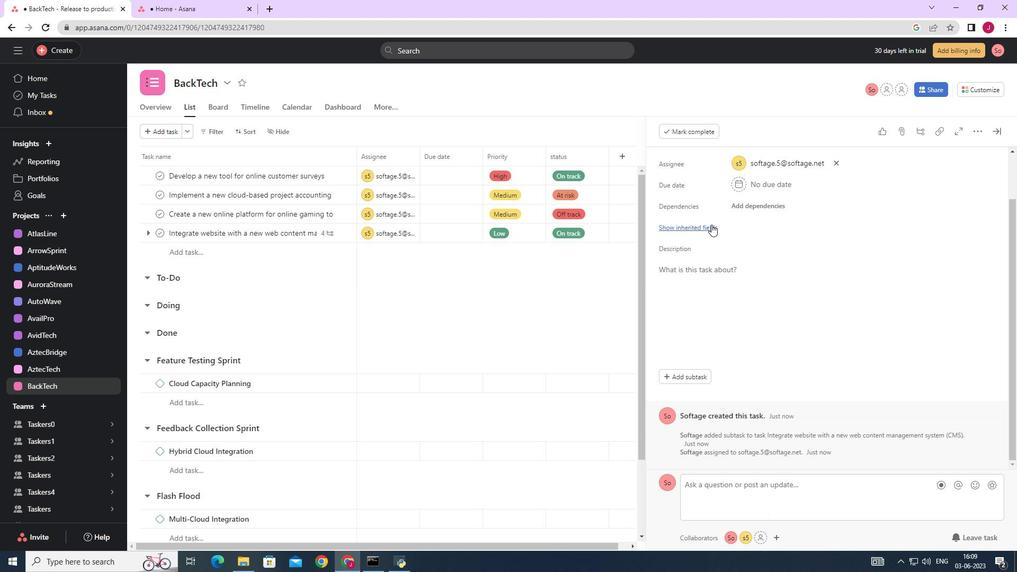 
Action: Mouse moved to (751, 204)
Screenshot: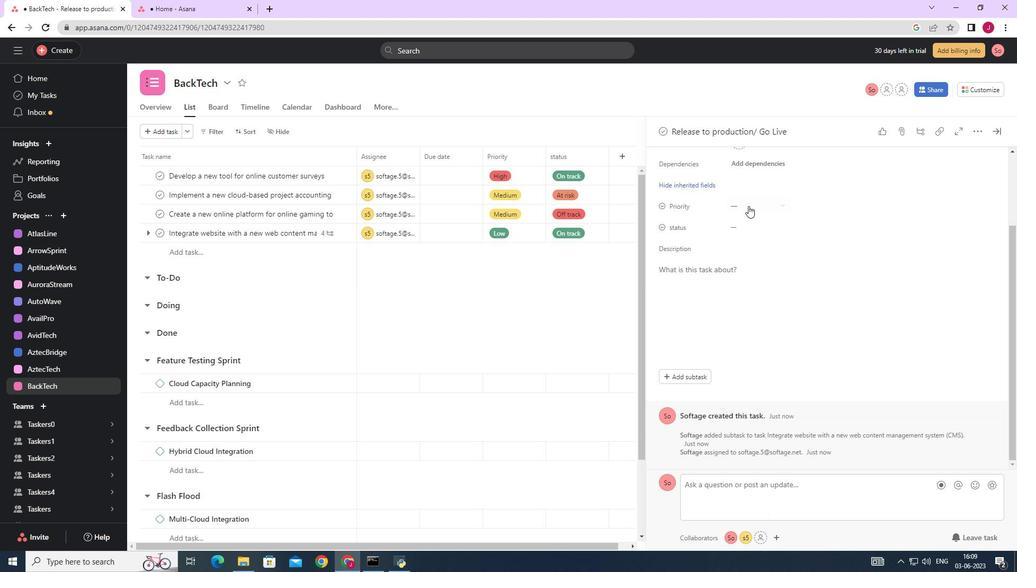 
Action: Mouse pressed left at (751, 204)
Screenshot: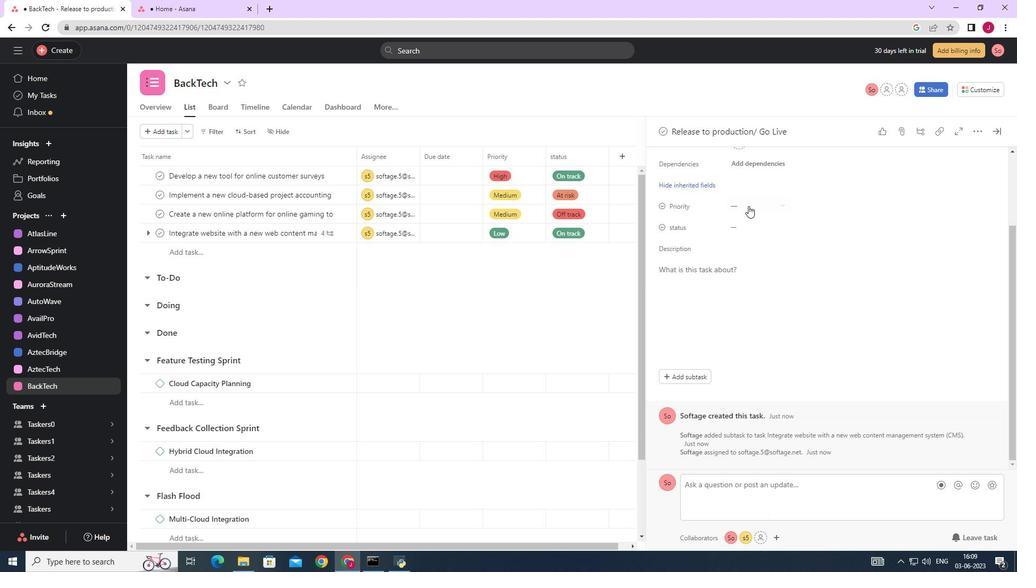 
Action: Mouse moved to (752, 204)
Screenshot: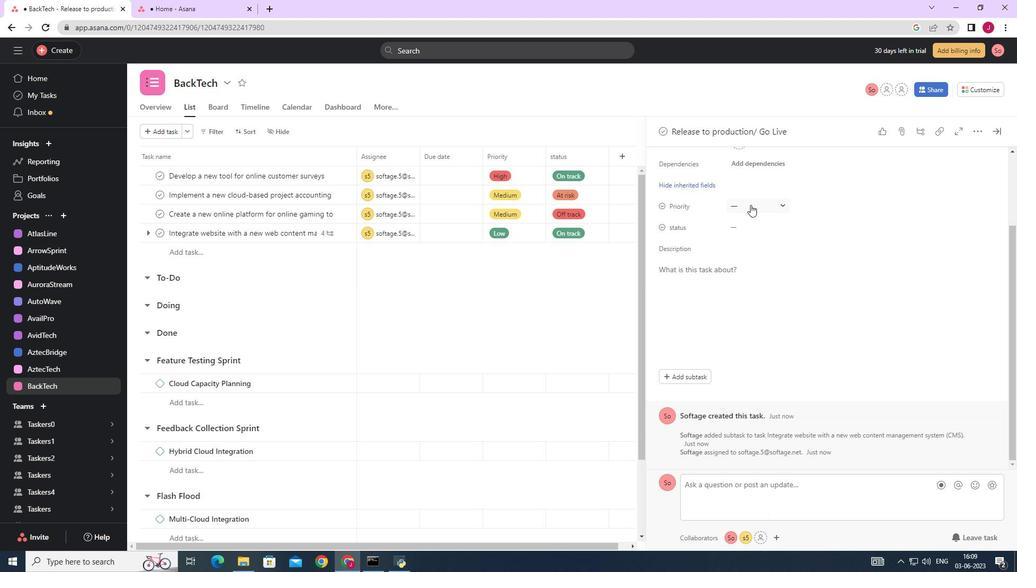 
Action: Key pressed SO<Key.backspace><Key.backspace>
Screenshot: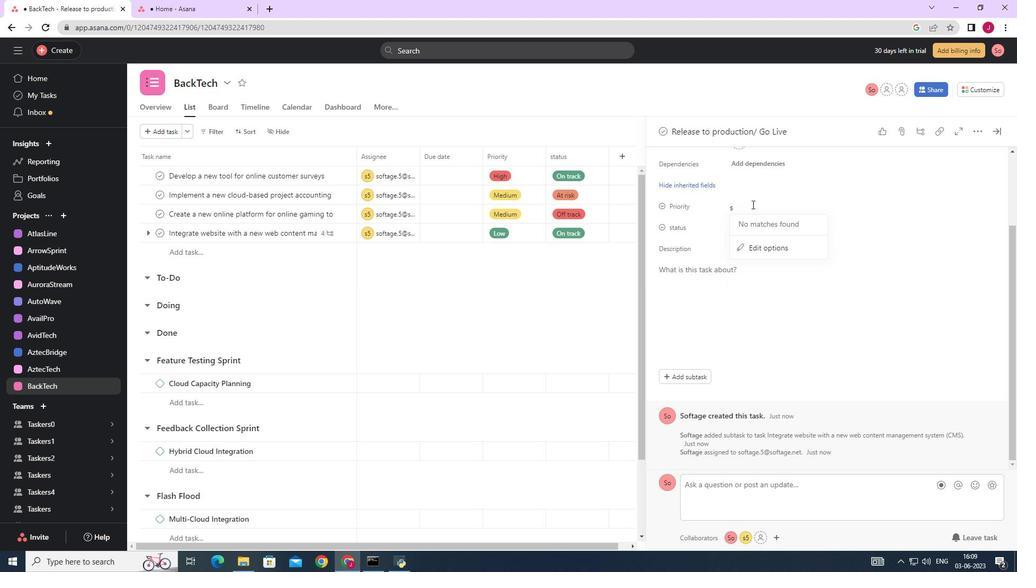 
Action: Mouse moved to (765, 260)
Screenshot: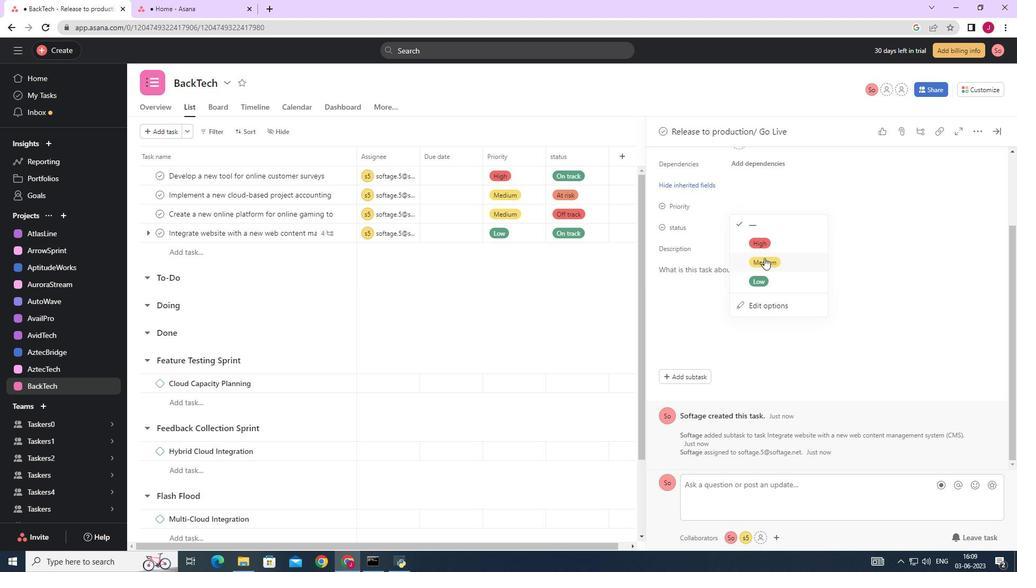 
Action: Mouse pressed left at (765, 260)
Screenshot: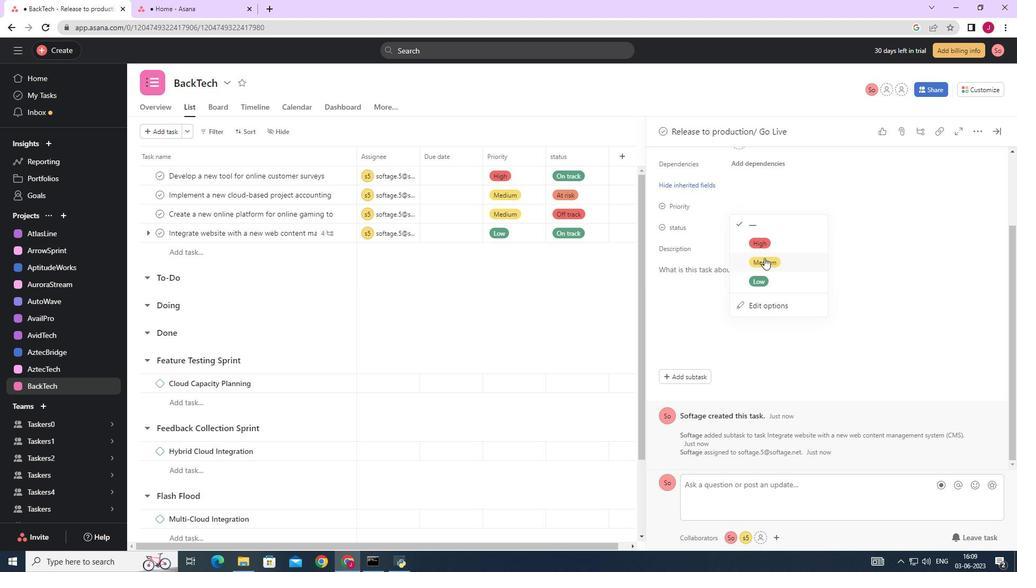 
Action: Mouse moved to (756, 226)
Screenshot: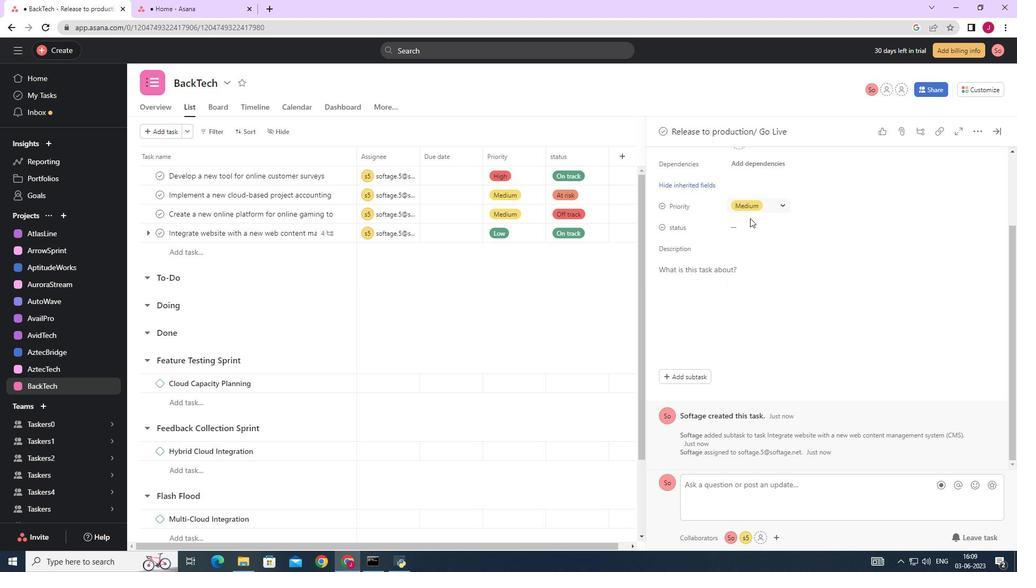 
Action: Mouse pressed left at (756, 226)
Screenshot: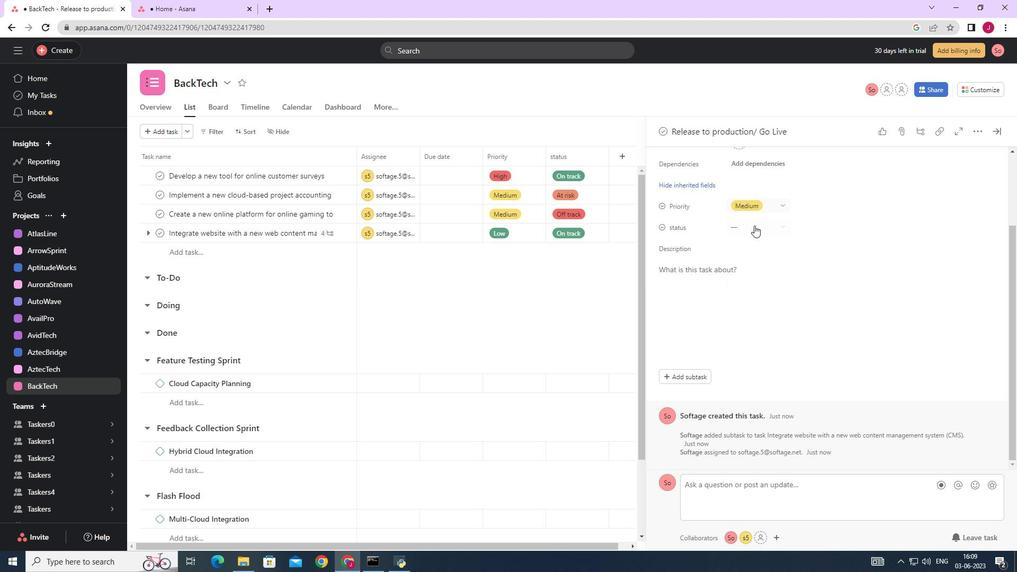 
Action: Mouse moved to (761, 302)
Screenshot: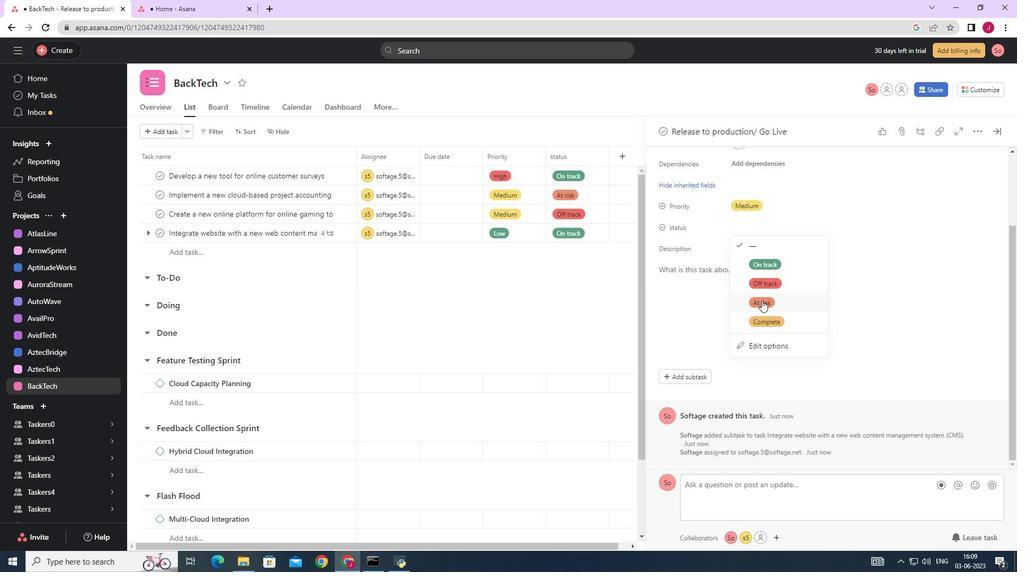 
Action: Mouse pressed left at (761, 302)
Screenshot: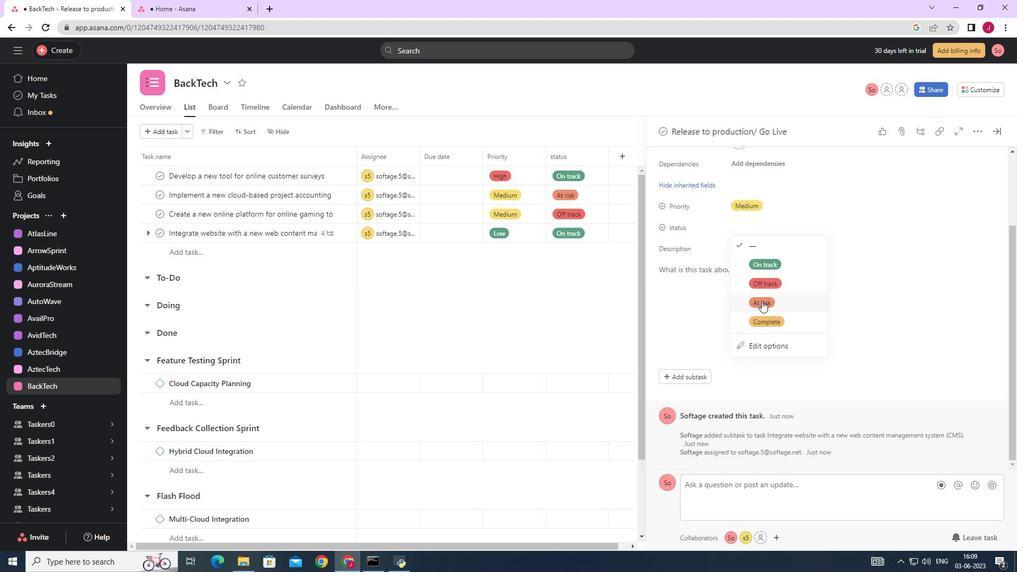
Action: Mouse moved to (998, 128)
Screenshot: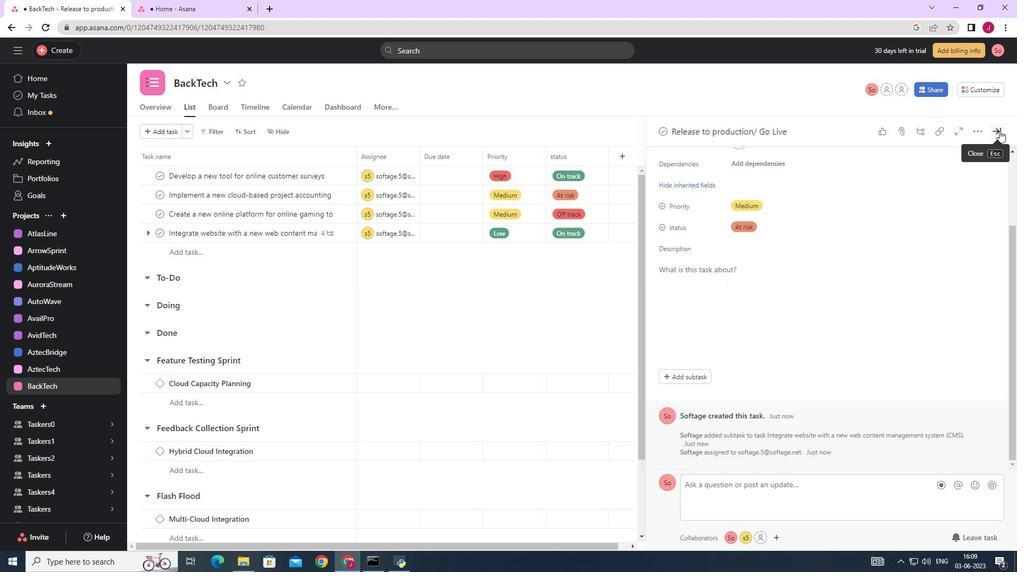 
Action: Mouse pressed left at (998, 128)
Screenshot: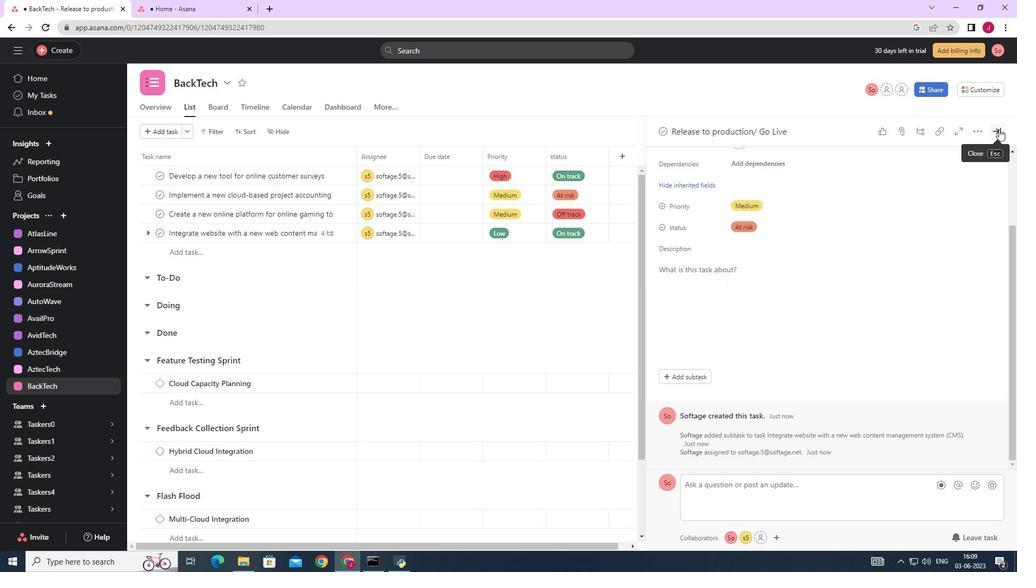 
Action: Mouse moved to (989, 131)
Screenshot: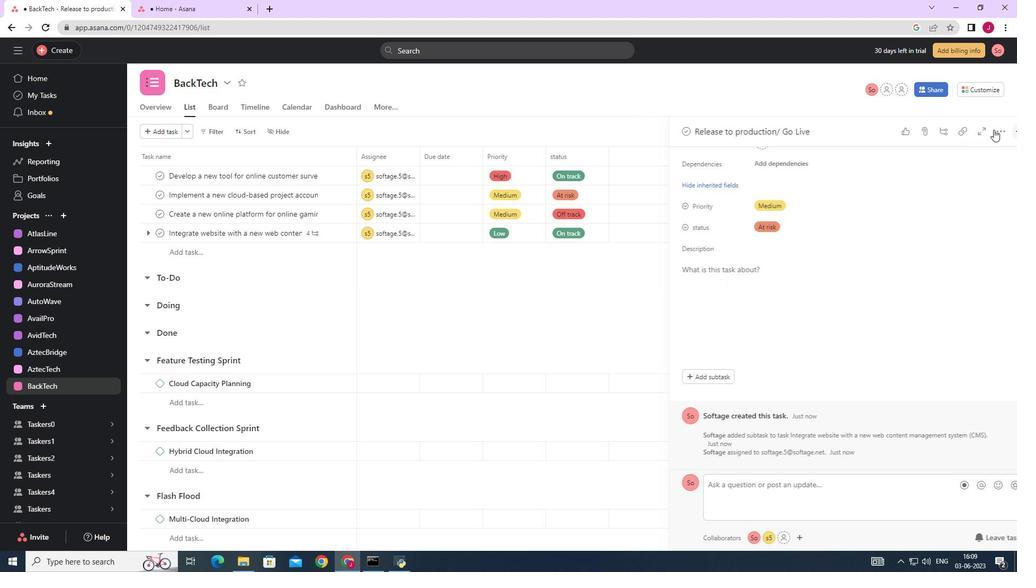 
